 Task: Find connections with filter location Clermont-Ferrand with filter topic #innovationwith filter profile language German with filter current company Arvind Fashions Limited with filter school Badruka College Commerce Arts with filter industry Footwear Manufacturing with filter service category Homeowners Insurance with filter keywords title Speech Pathologist
Action: Mouse moved to (493, 64)
Screenshot: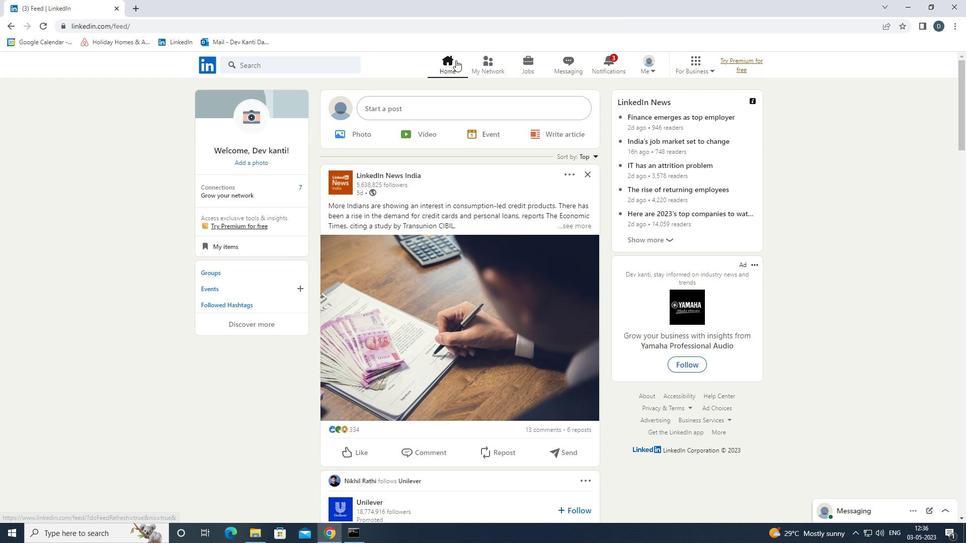 
Action: Mouse pressed left at (493, 64)
Screenshot: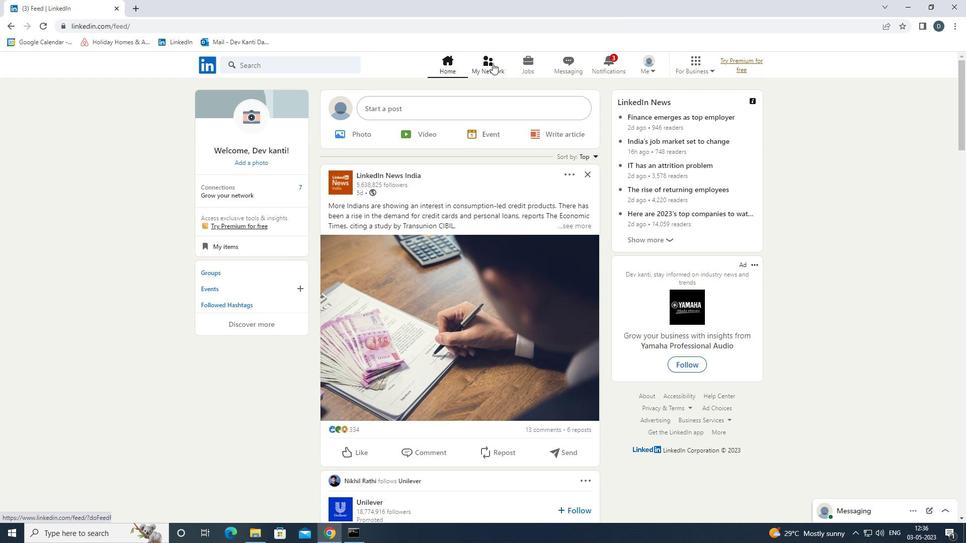 
Action: Mouse moved to (335, 120)
Screenshot: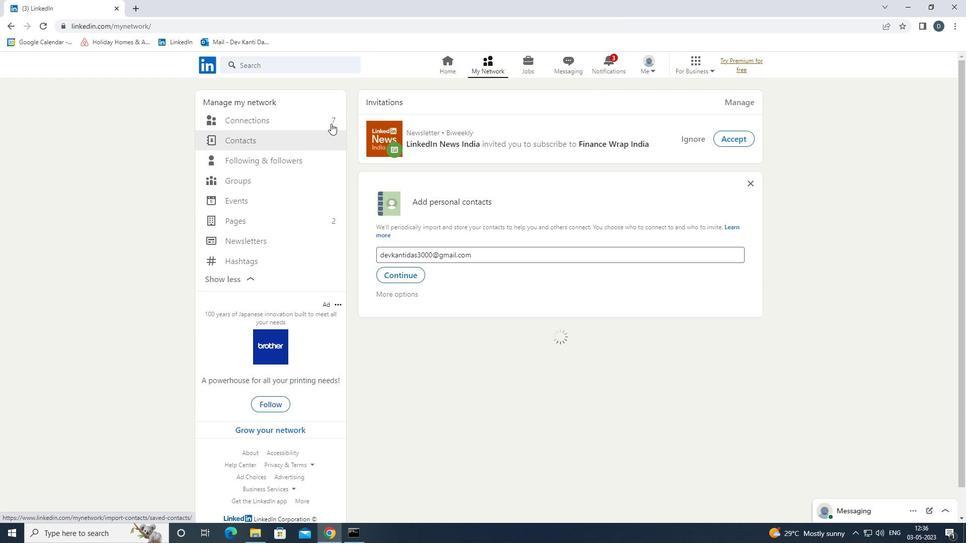 
Action: Mouse pressed left at (335, 120)
Screenshot: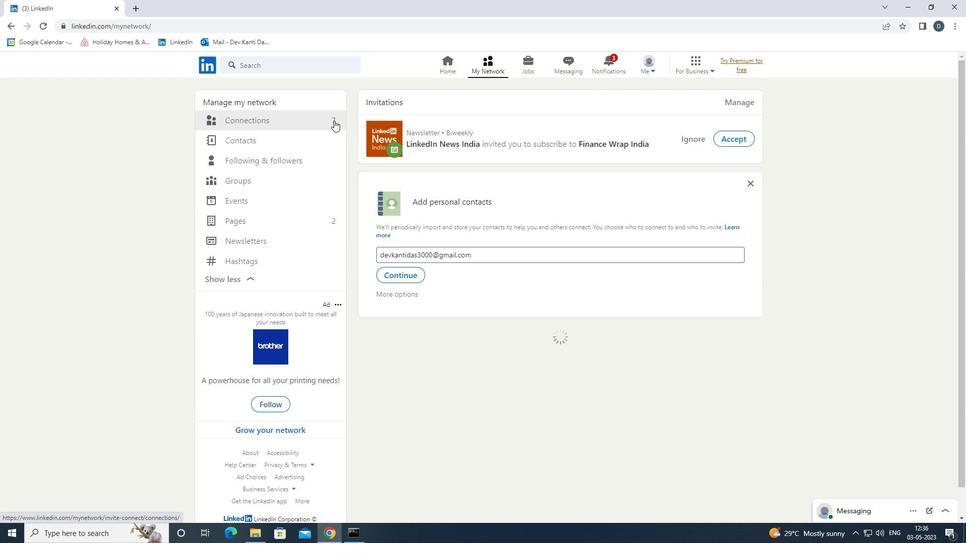 
Action: Mouse moved to (573, 128)
Screenshot: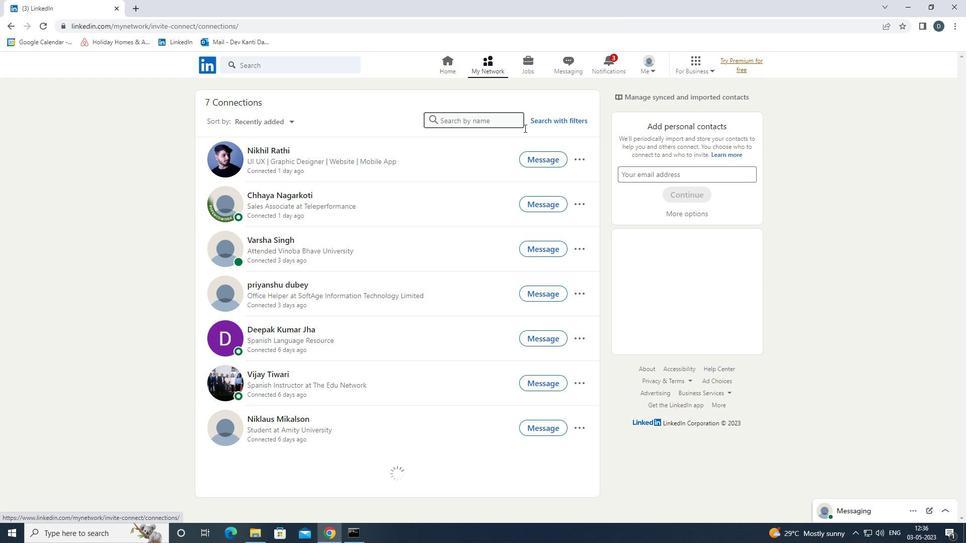 
Action: Mouse pressed left at (573, 128)
Screenshot: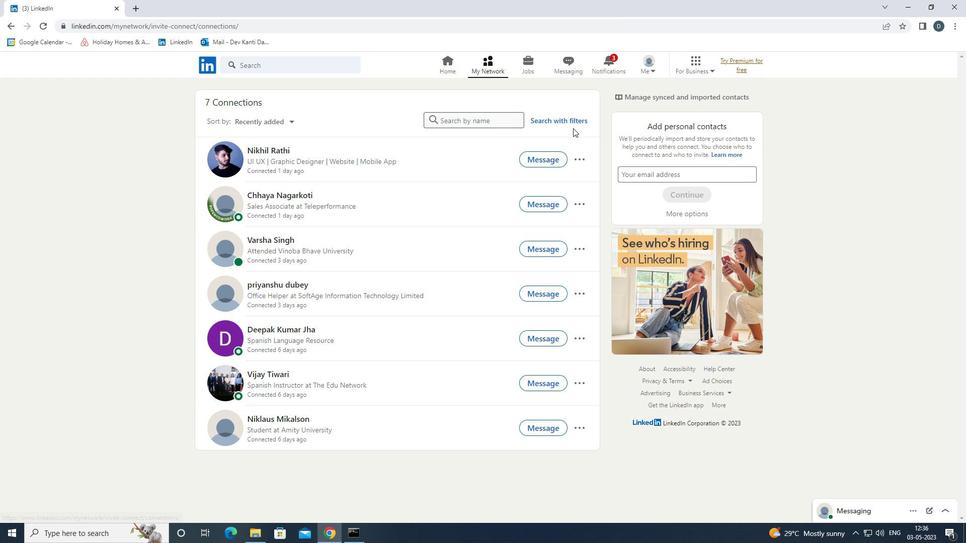 
Action: Mouse moved to (572, 120)
Screenshot: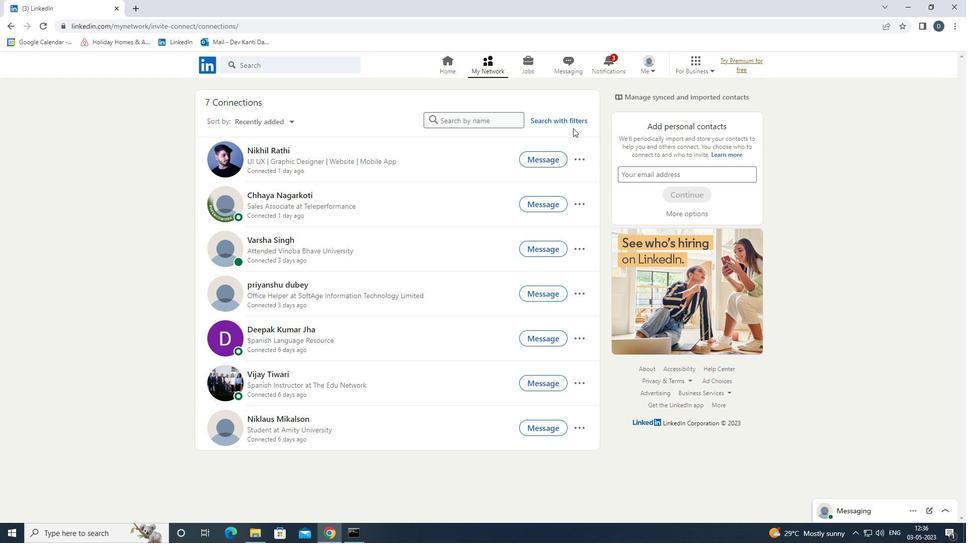 
Action: Mouse pressed left at (572, 120)
Screenshot: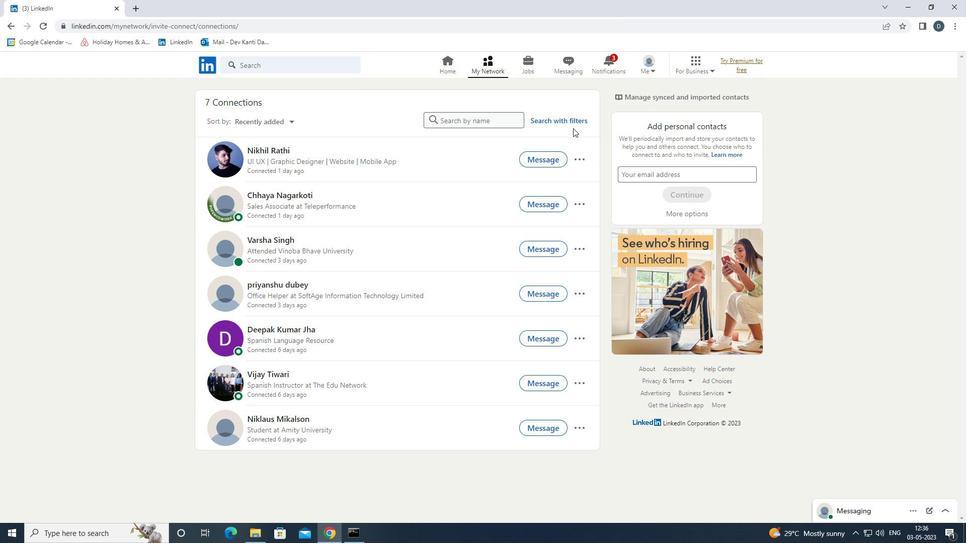 
Action: Mouse moved to (516, 94)
Screenshot: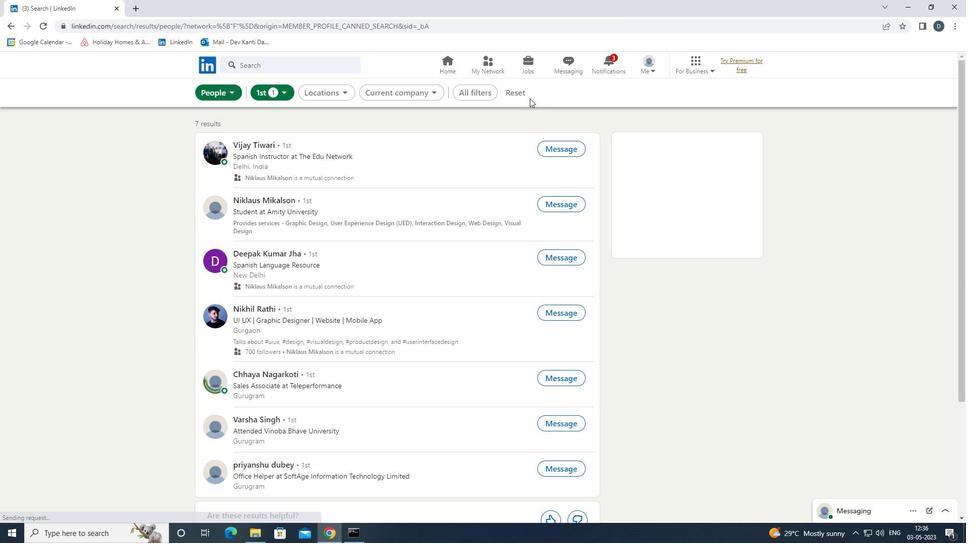 
Action: Mouse pressed left at (516, 94)
Screenshot: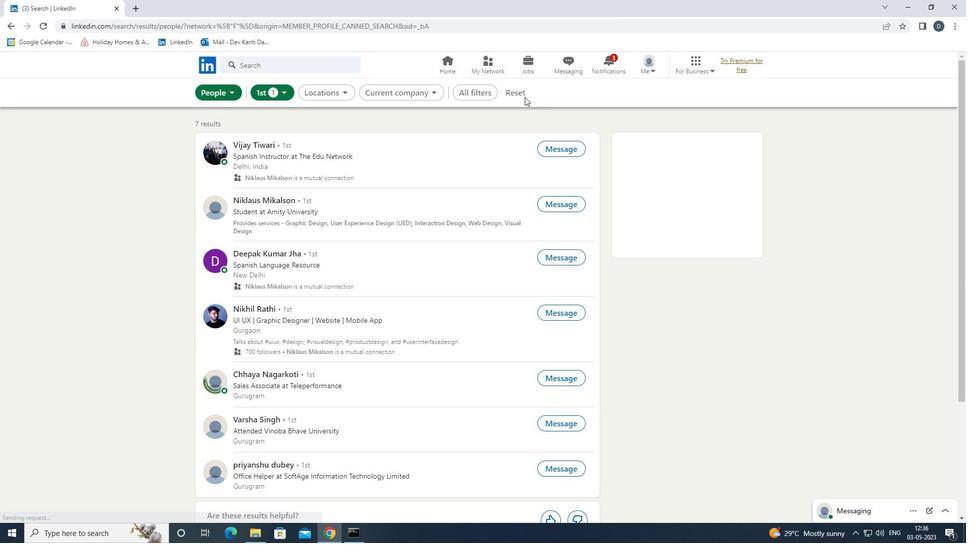 
Action: Mouse moved to (498, 91)
Screenshot: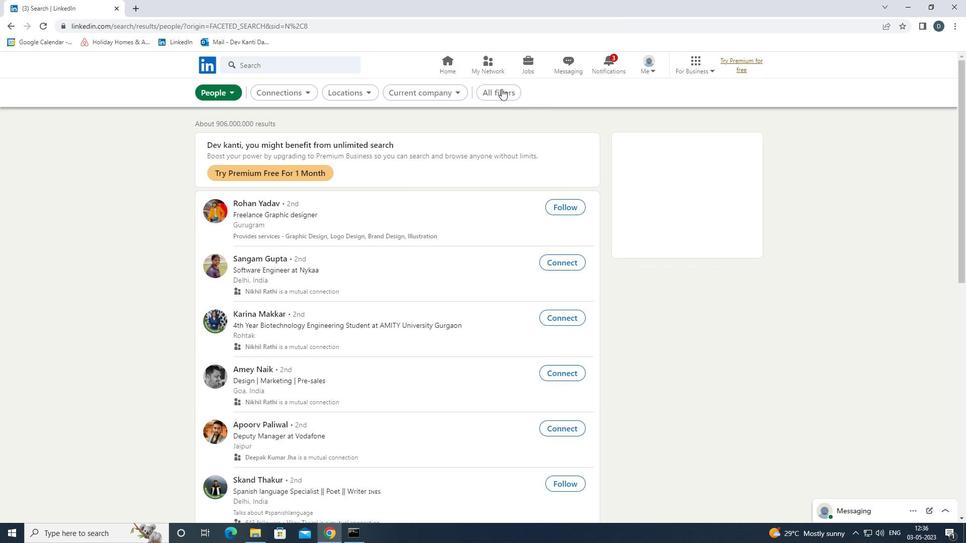 
Action: Mouse pressed left at (498, 91)
Screenshot: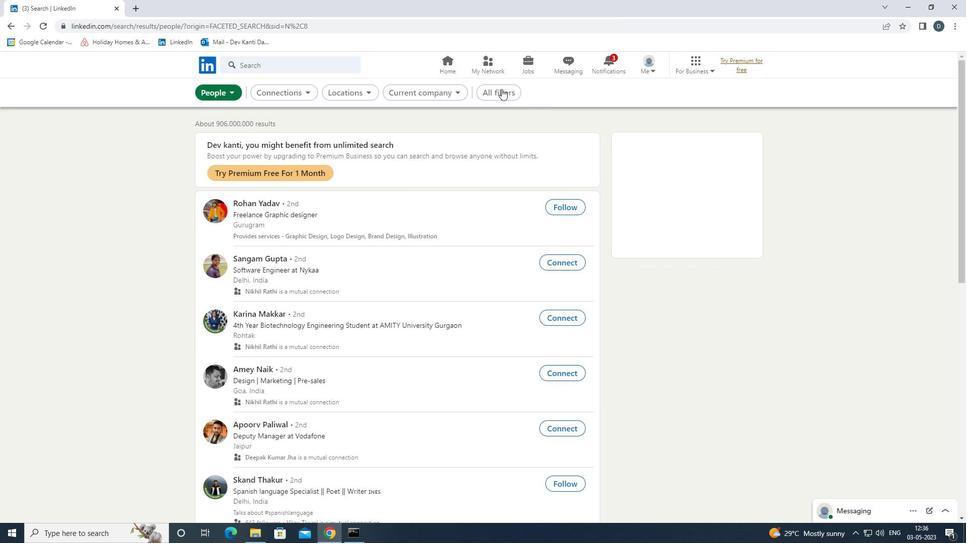 
Action: Mouse moved to (833, 272)
Screenshot: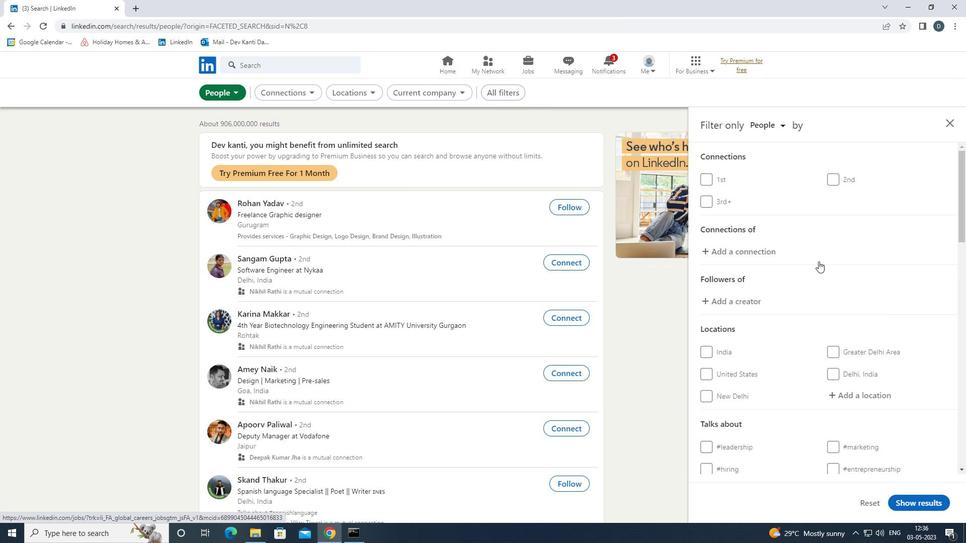 
Action: Mouse scrolled (833, 271) with delta (0, 0)
Screenshot: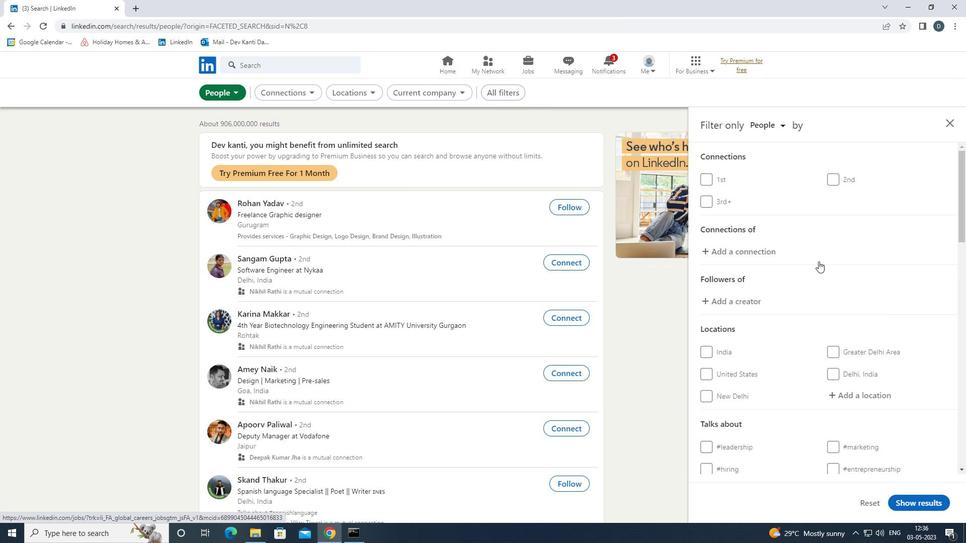 
Action: Mouse moved to (834, 273)
Screenshot: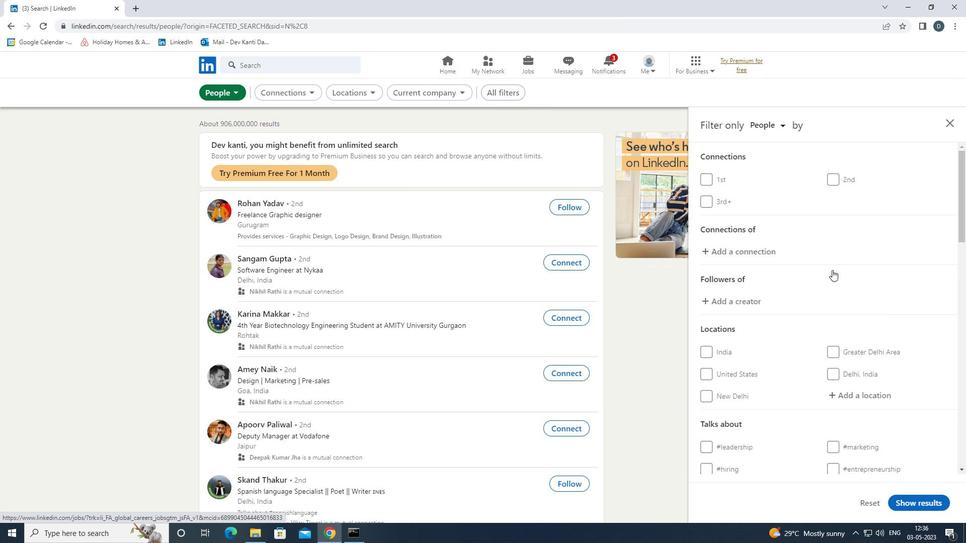 
Action: Mouse scrolled (834, 272) with delta (0, 0)
Screenshot: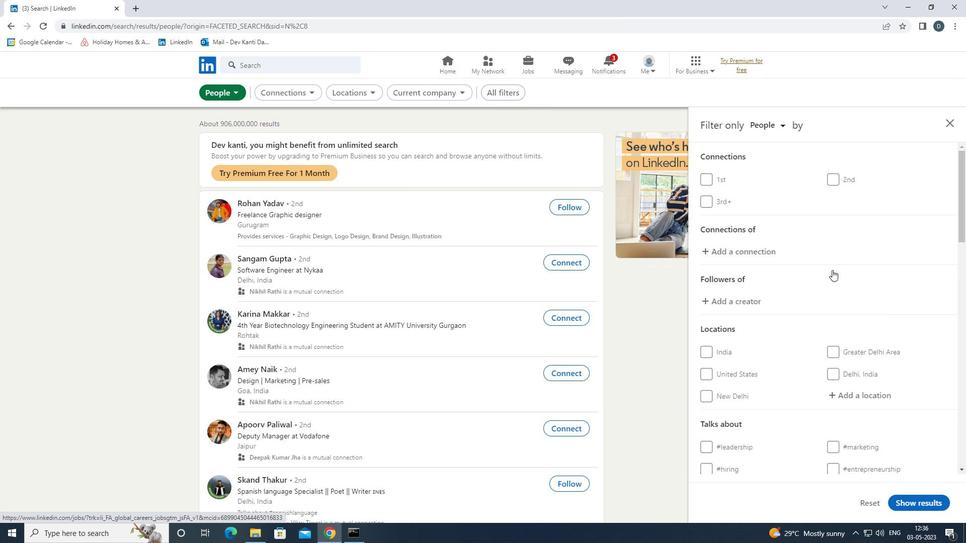
Action: Mouse moved to (862, 295)
Screenshot: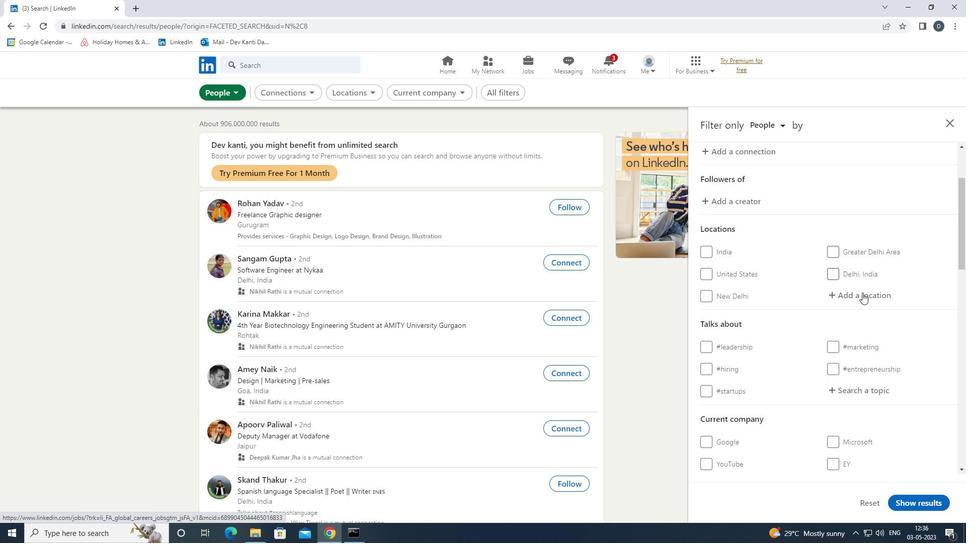 
Action: Mouse pressed left at (862, 295)
Screenshot: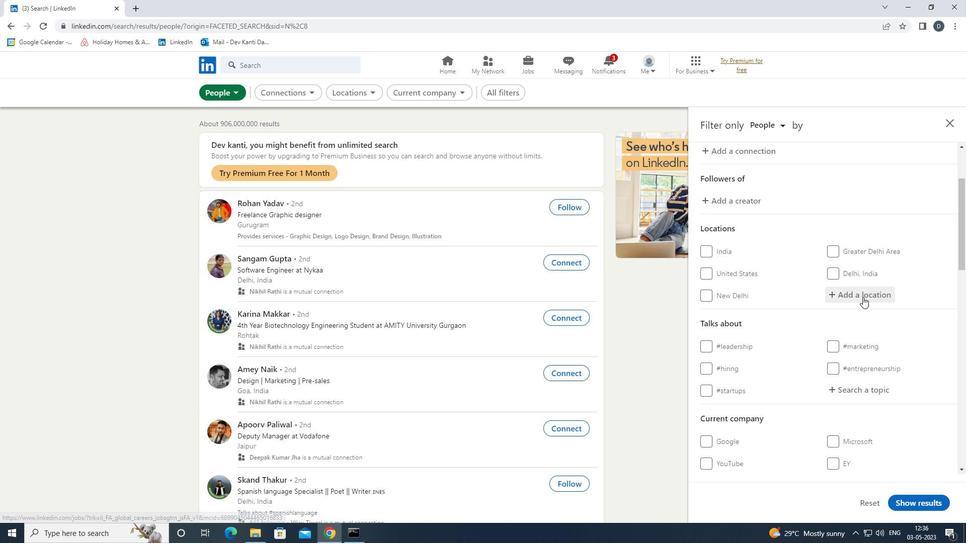 
Action: Key pressed <Key.shift><Key.shift><Key.shift><Key.shift><Key.shift><Key.shift><Key.shift><Key.shift><Key.shift><Key.shift><Key.shift>CLERMONT<Key.space><Key.shift><Key.shift><Key.shift><Key.shift><Key.shift><Key.shift><Key.shift><Key.shift><Key.down><Key.down><Key.enter>
Screenshot: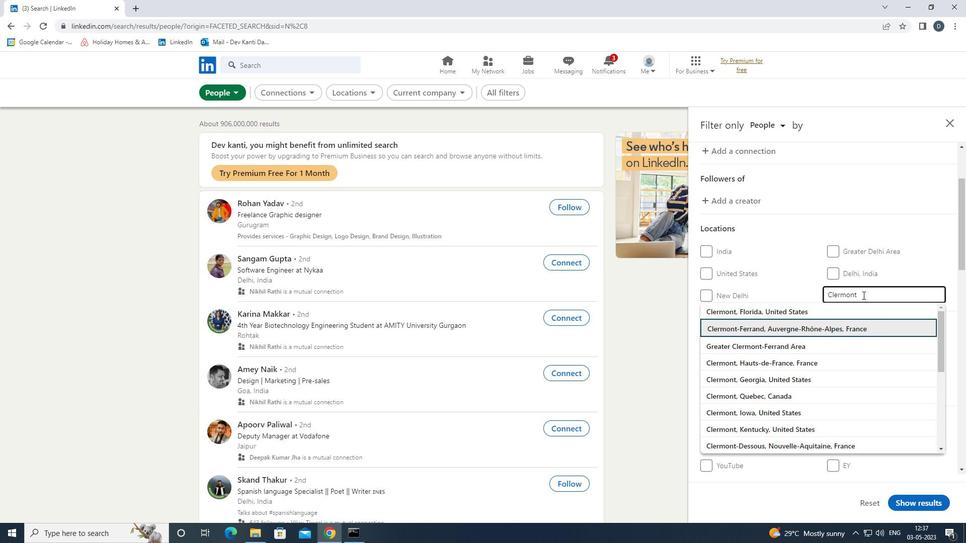 
Action: Mouse moved to (868, 301)
Screenshot: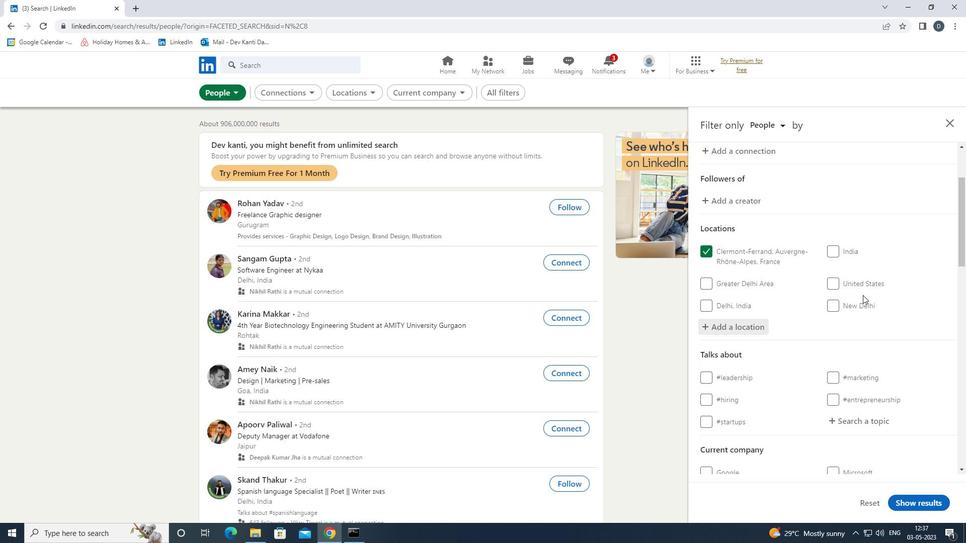
Action: Mouse scrolled (868, 300) with delta (0, 0)
Screenshot: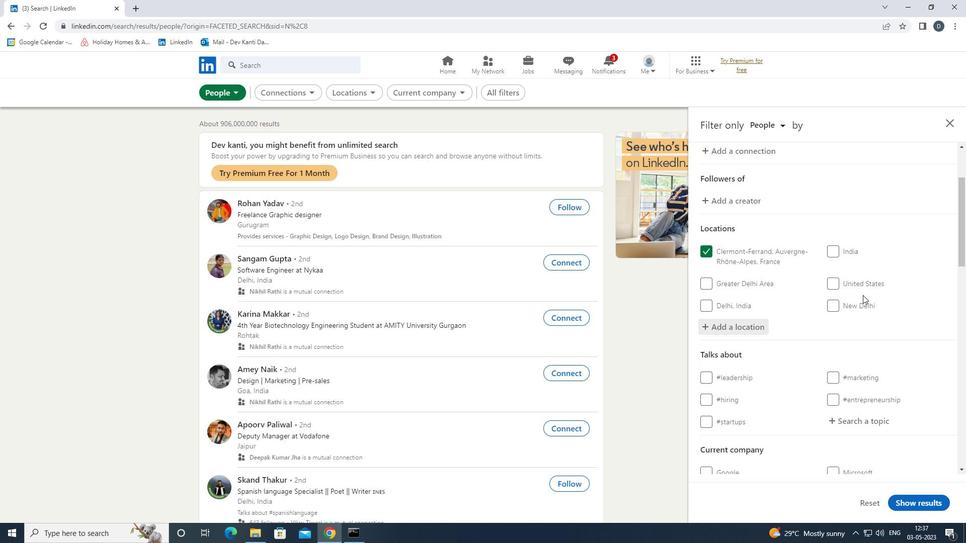 
Action: Mouse moved to (869, 302)
Screenshot: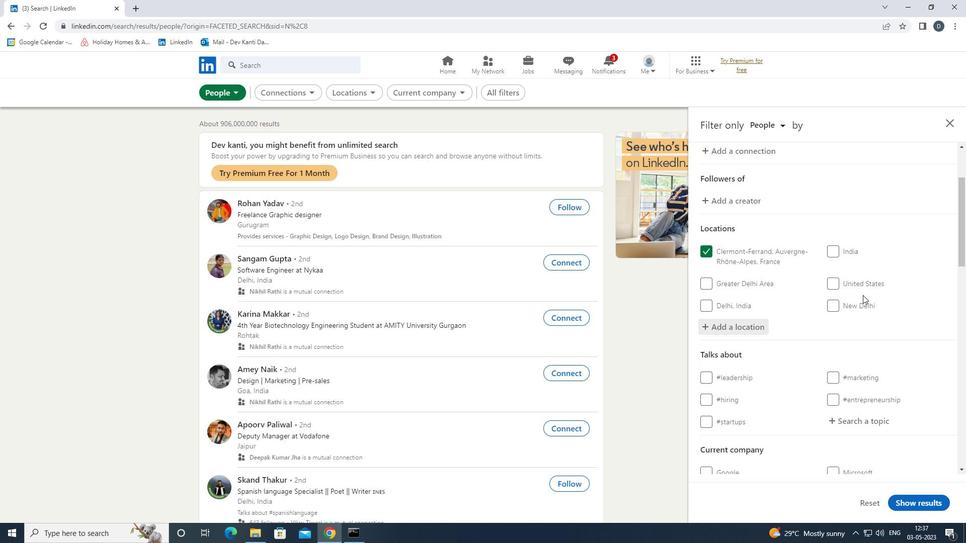 
Action: Mouse scrolled (869, 301) with delta (0, 0)
Screenshot: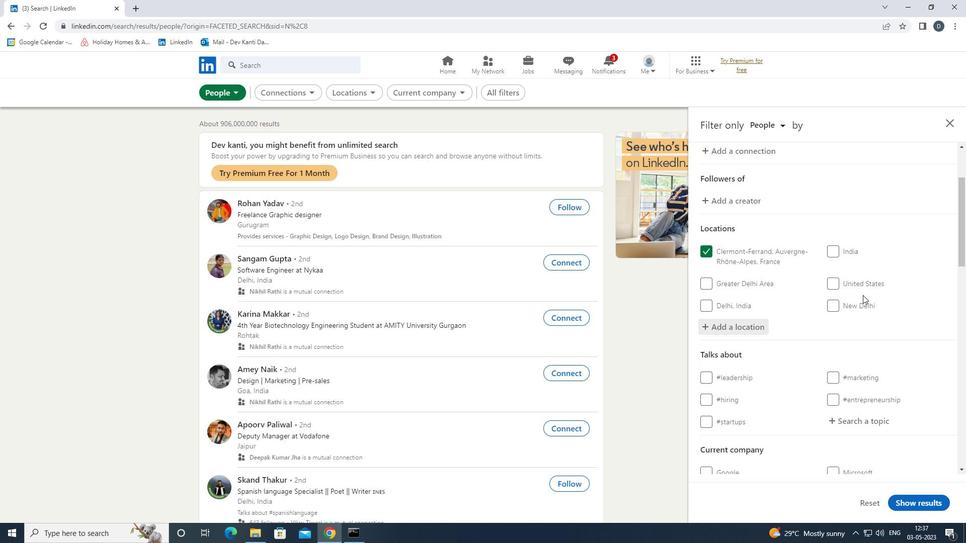 
Action: Mouse moved to (863, 319)
Screenshot: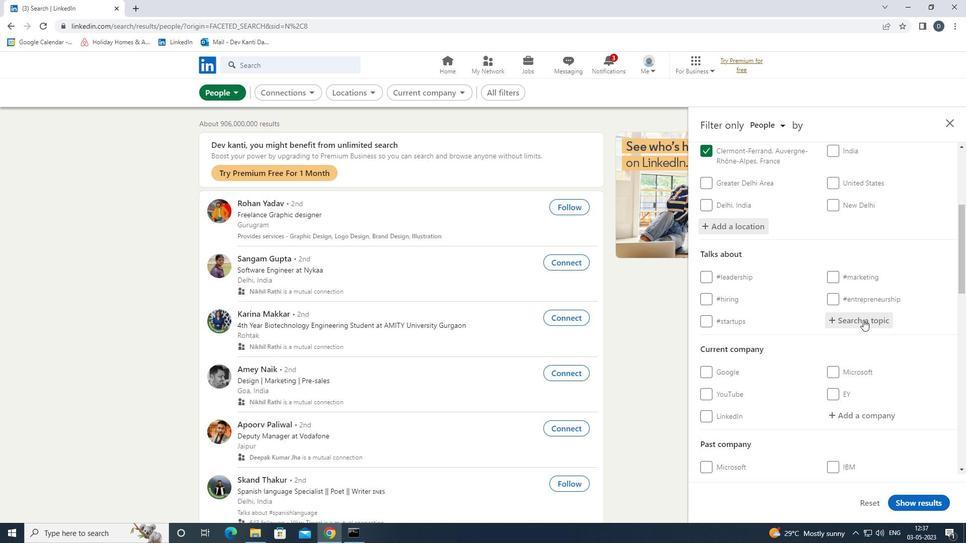 
Action: Mouse pressed left at (863, 319)
Screenshot: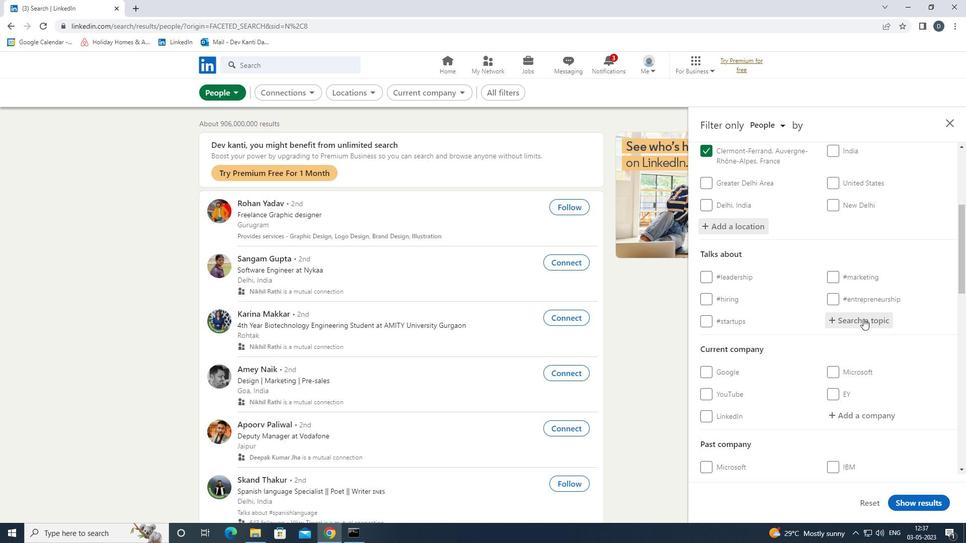 
Action: Key pressed INNOVATION<Key.down><Key.enter>
Screenshot: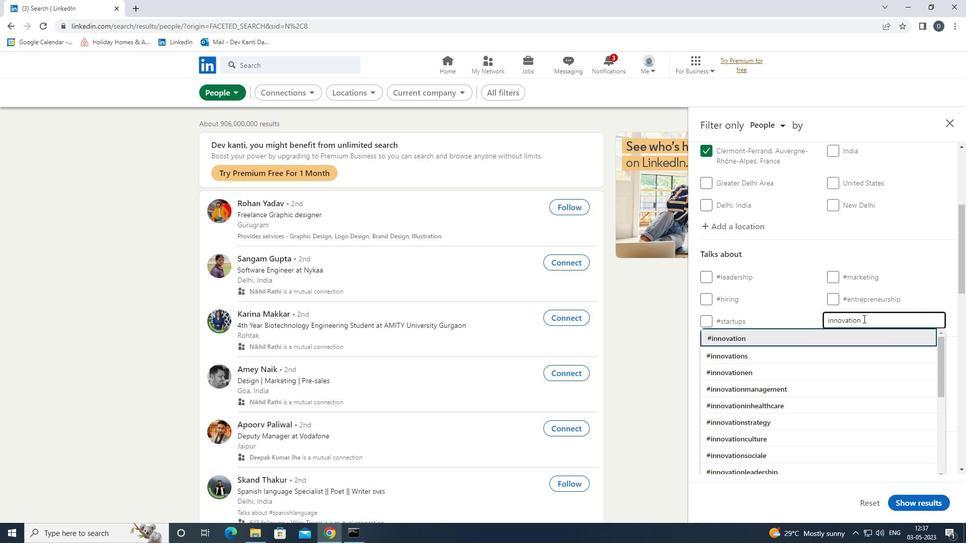 
Action: Mouse moved to (863, 318)
Screenshot: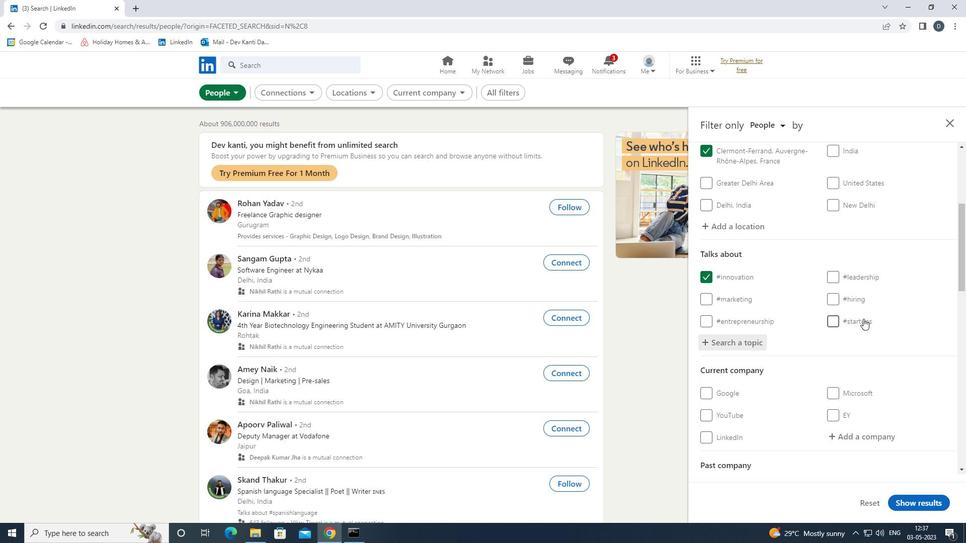 
Action: Mouse scrolled (863, 318) with delta (0, 0)
Screenshot: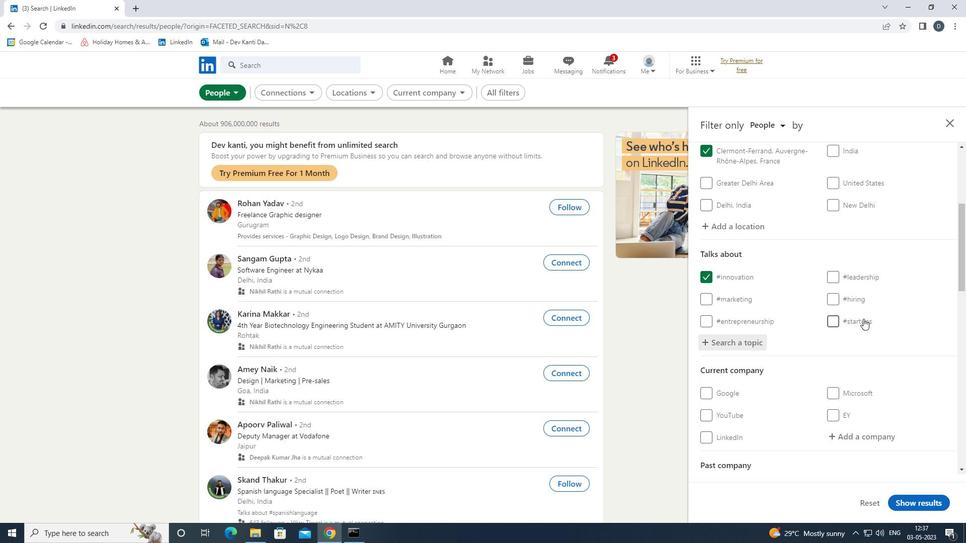 
Action: Mouse moved to (864, 321)
Screenshot: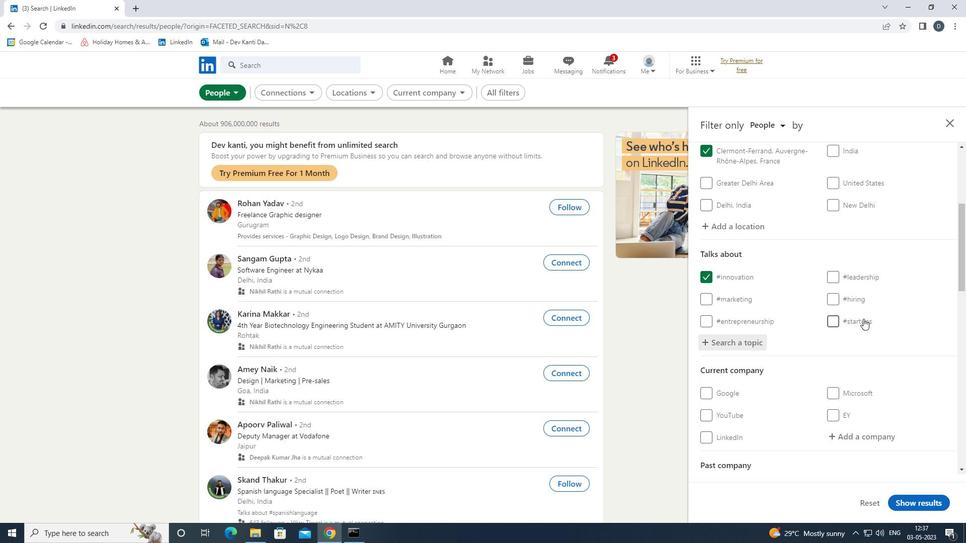 
Action: Mouse scrolled (864, 321) with delta (0, 0)
Screenshot: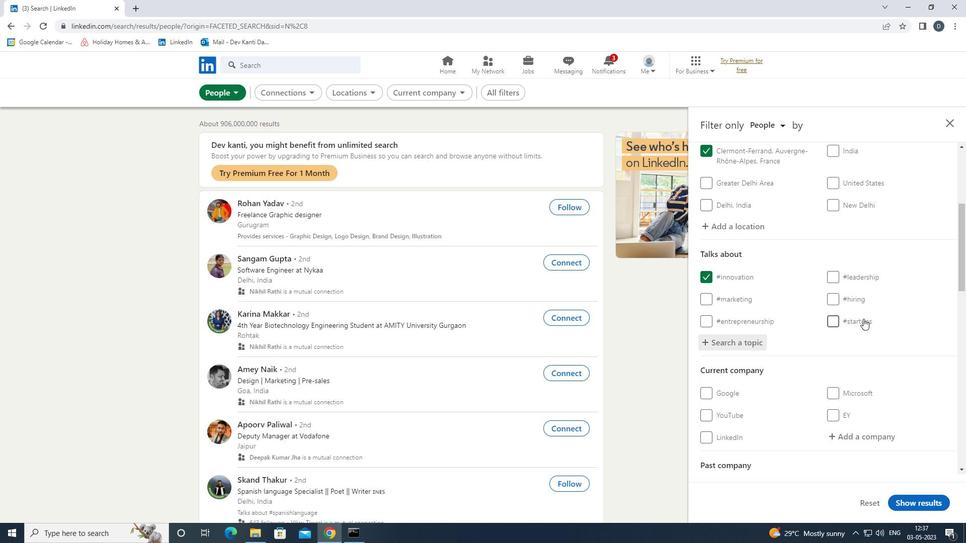 
Action: Mouse moved to (866, 324)
Screenshot: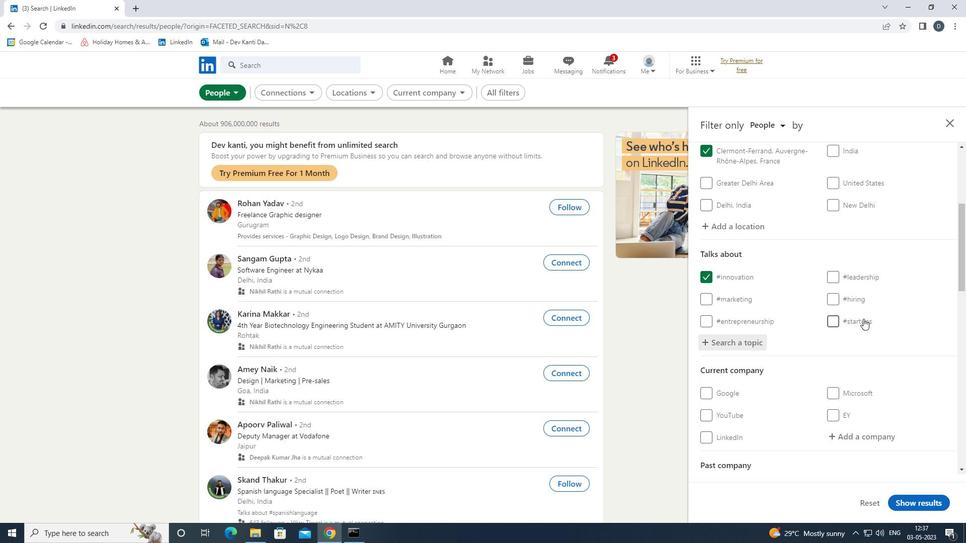 
Action: Mouse scrolled (866, 324) with delta (0, 0)
Screenshot: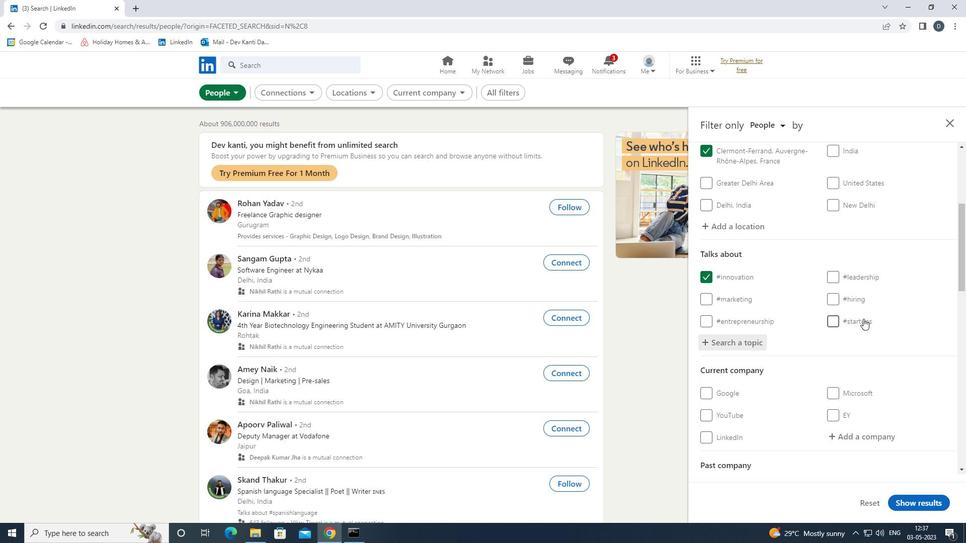
Action: Mouse moved to (868, 304)
Screenshot: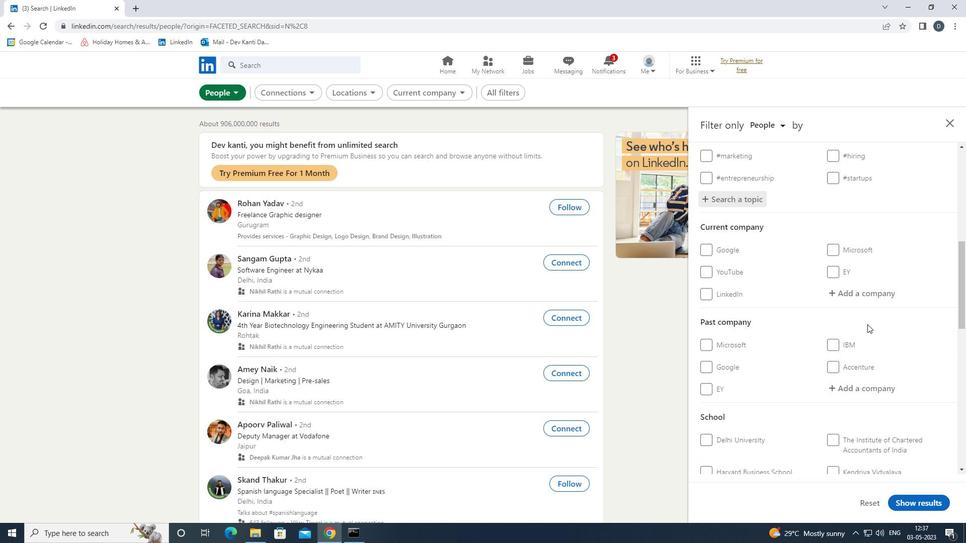 
Action: Mouse scrolled (868, 304) with delta (0, 0)
Screenshot: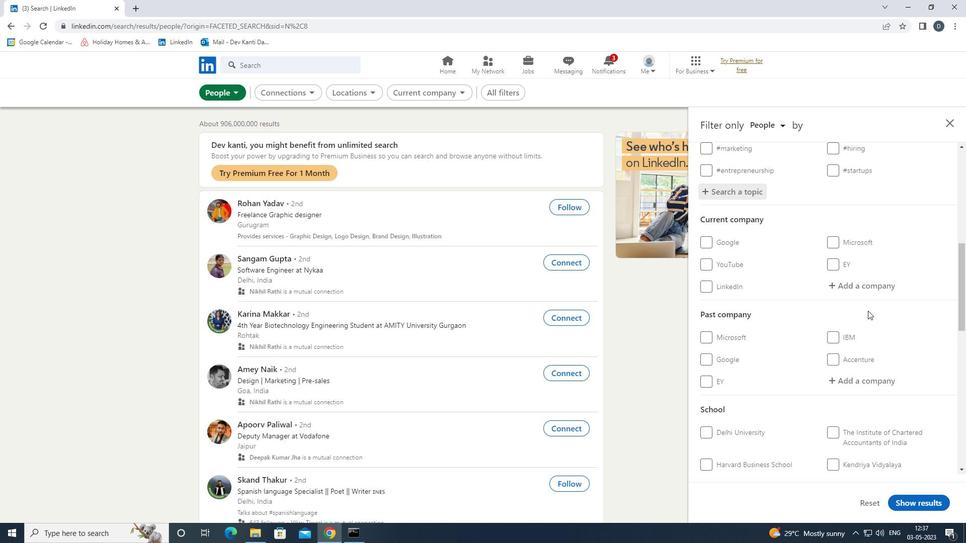 
Action: Mouse scrolled (868, 304) with delta (0, 0)
Screenshot: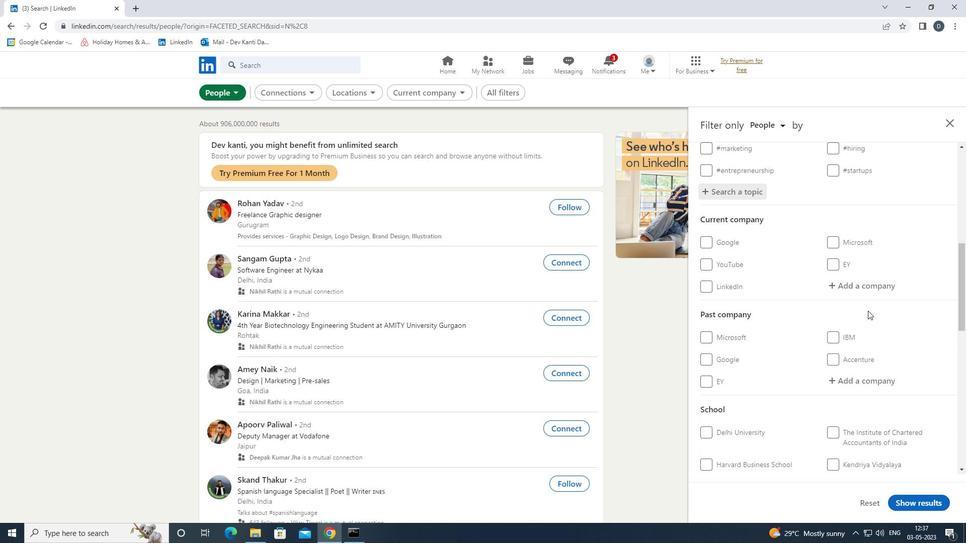 
Action: Mouse moved to (872, 301)
Screenshot: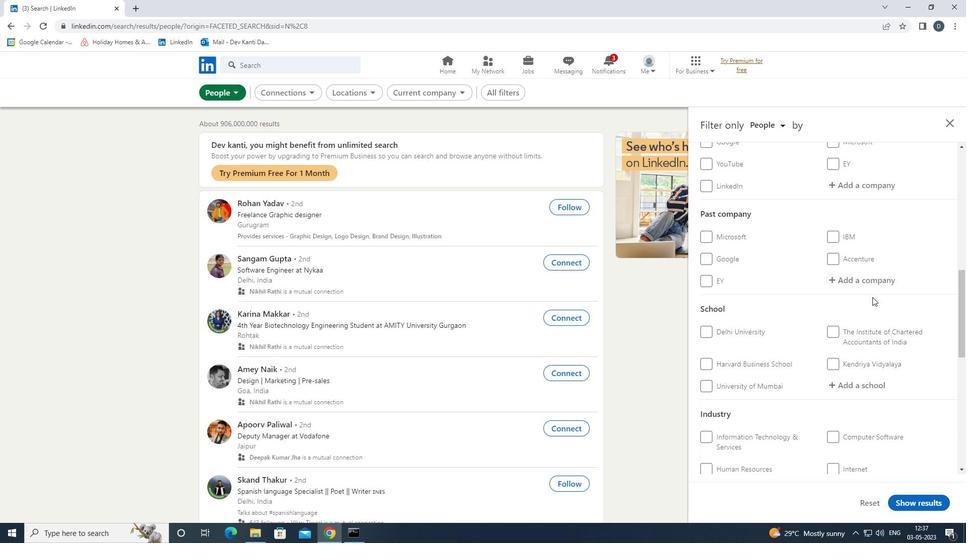 
Action: Mouse scrolled (872, 300) with delta (0, 0)
Screenshot: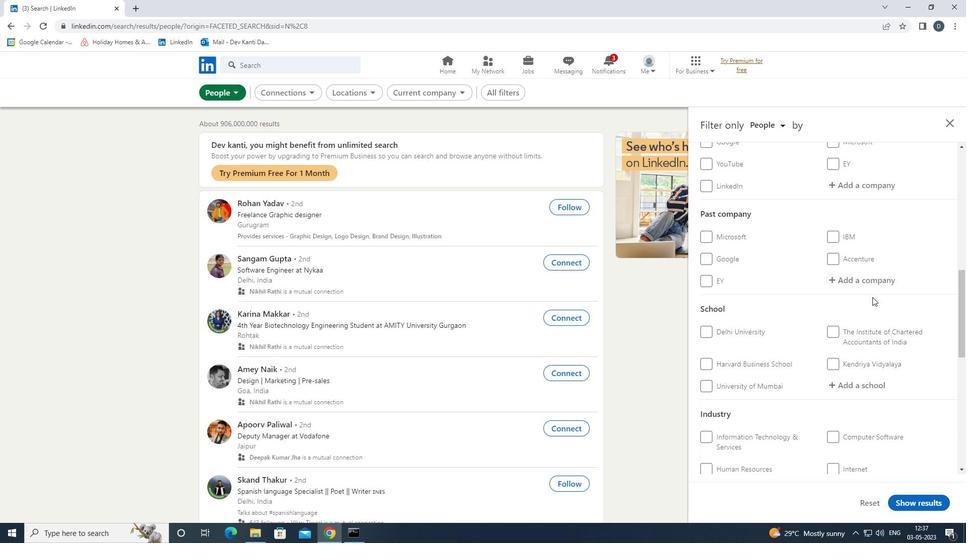 
Action: Mouse scrolled (872, 300) with delta (0, 0)
Screenshot: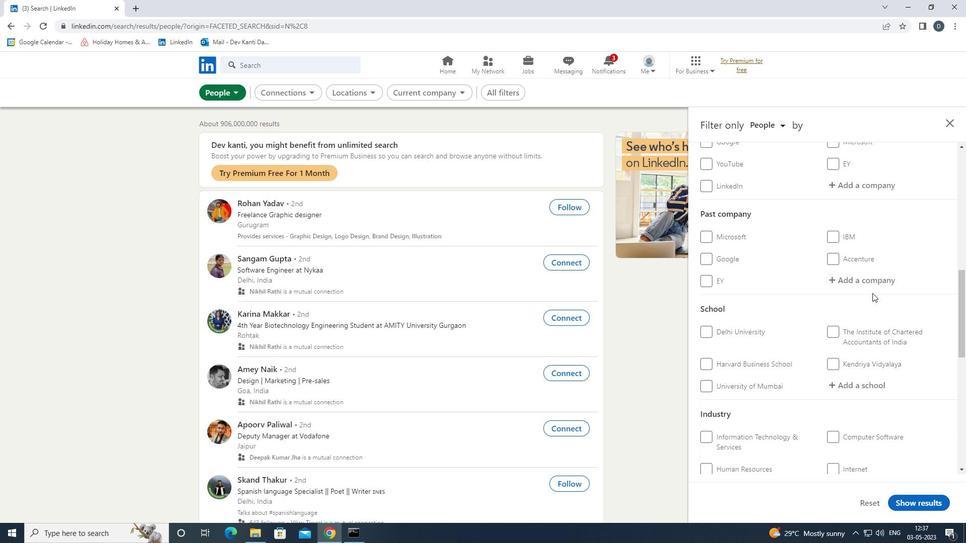 
Action: Mouse scrolled (872, 300) with delta (0, 0)
Screenshot: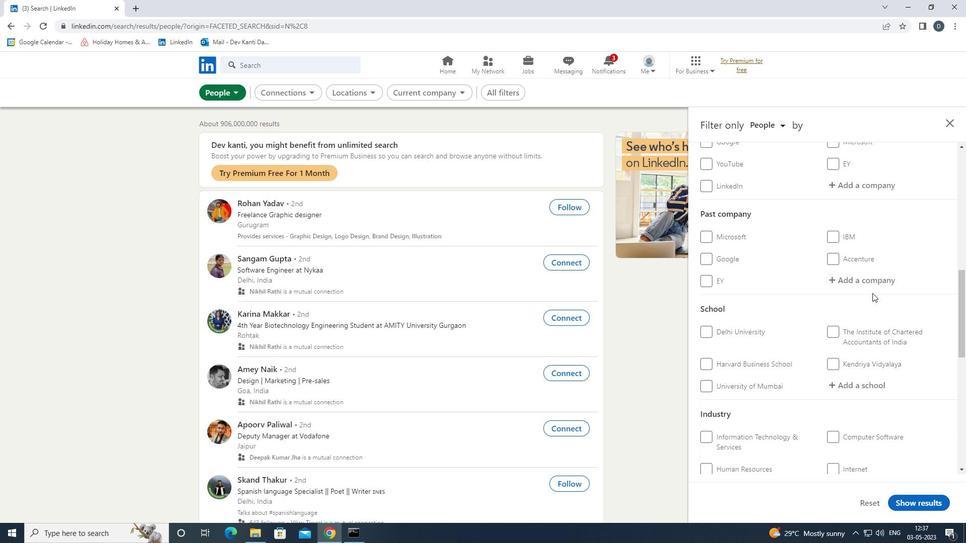 
Action: Mouse moved to (725, 430)
Screenshot: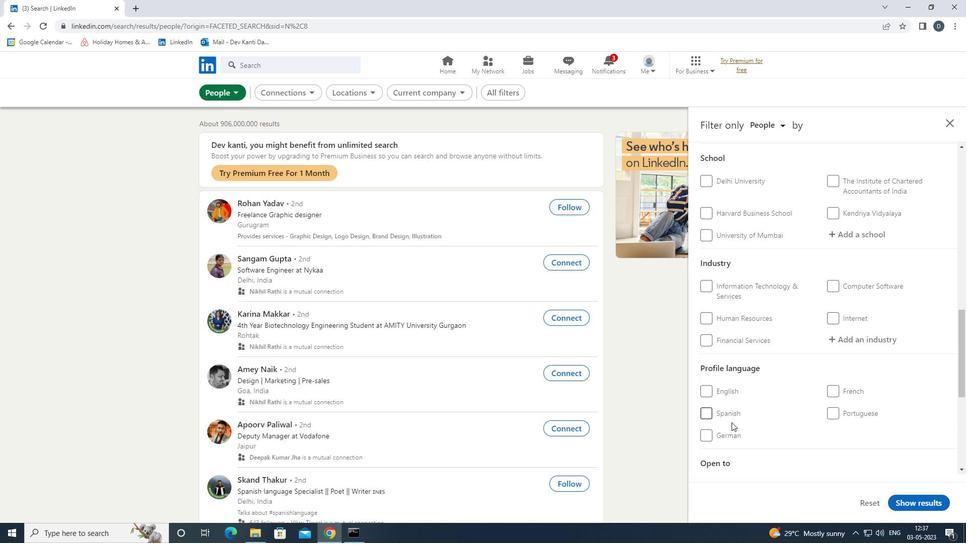 
Action: Mouse pressed left at (725, 430)
Screenshot: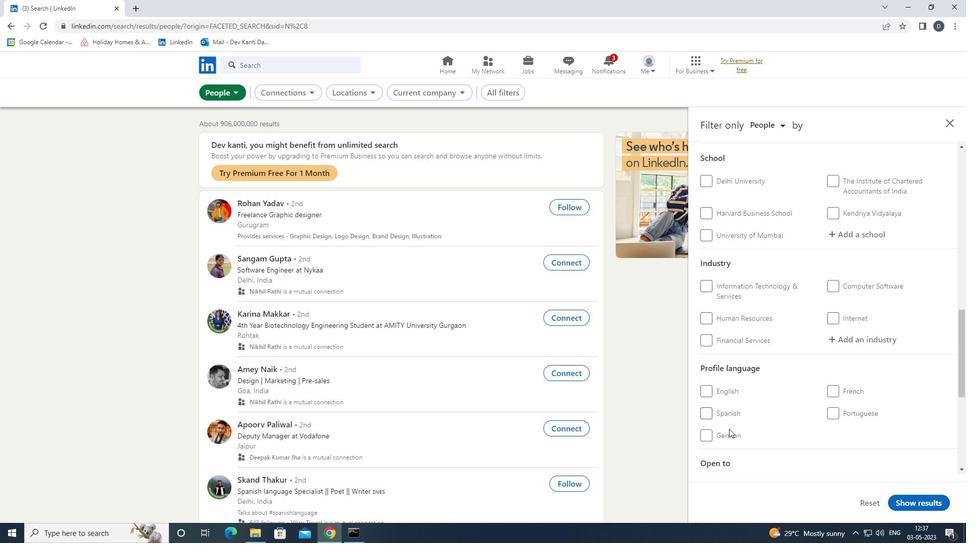 
Action: Mouse moved to (800, 409)
Screenshot: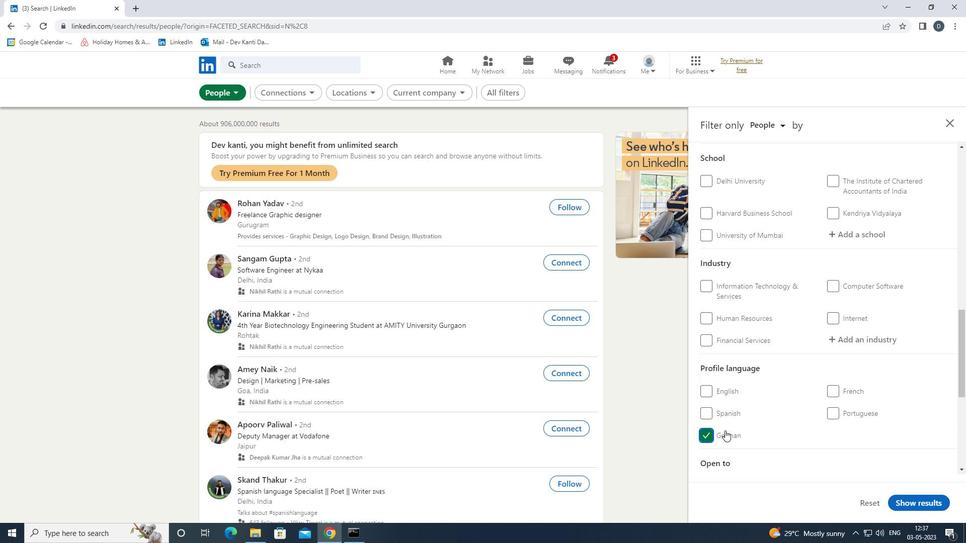 
Action: Mouse scrolled (800, 410) with delta (0, 0)
Screenshot: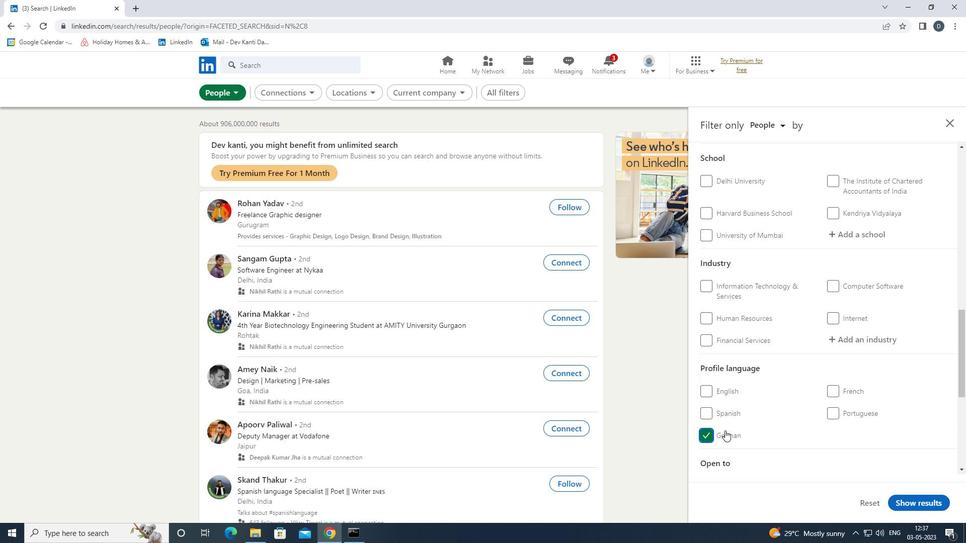 
Action: Mouse scrolled (800, 410) with delta (0, 0)
Screenshot: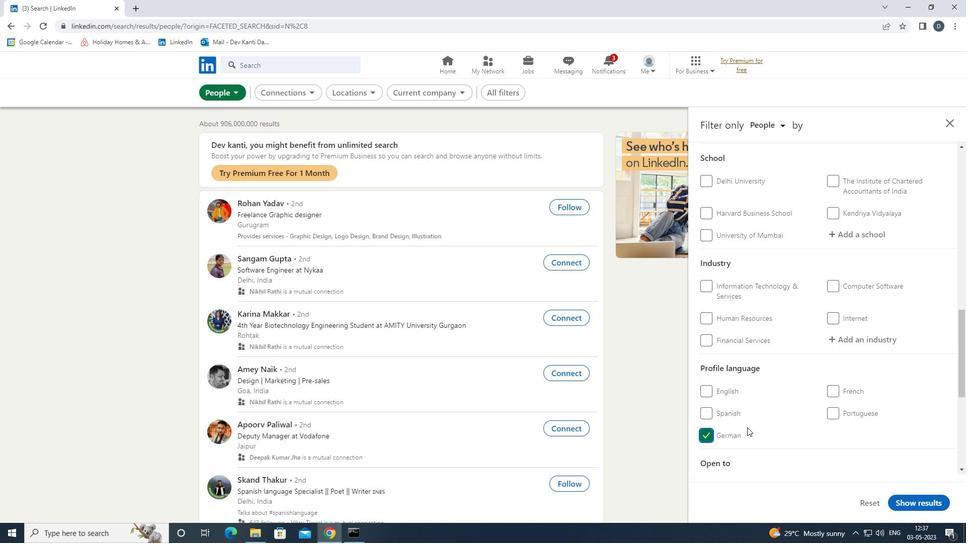 
Action: Mouse scrolled (800, 410) with delta (0, 0)
Screenshot: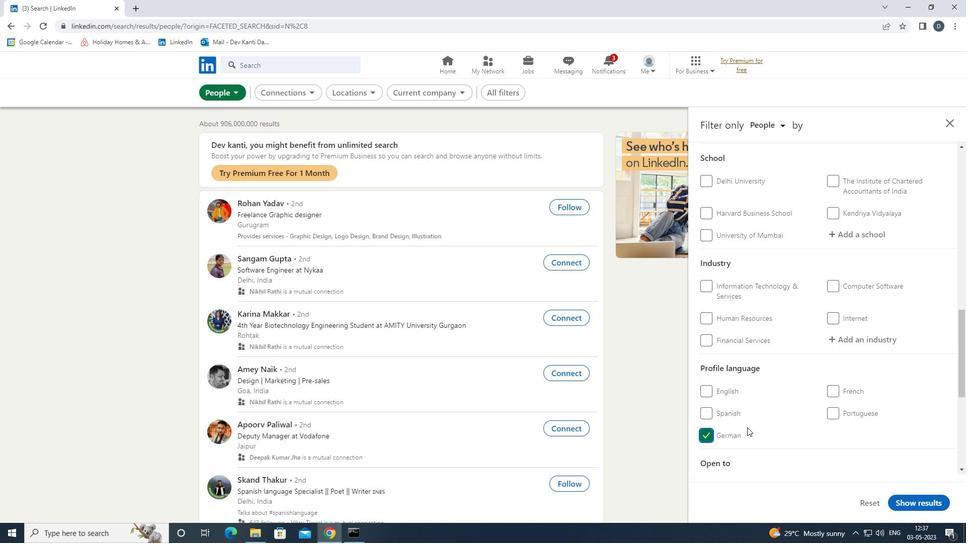 
Action: Mouse scrolled (800, 410) with delta (0, 0)
Screenshot: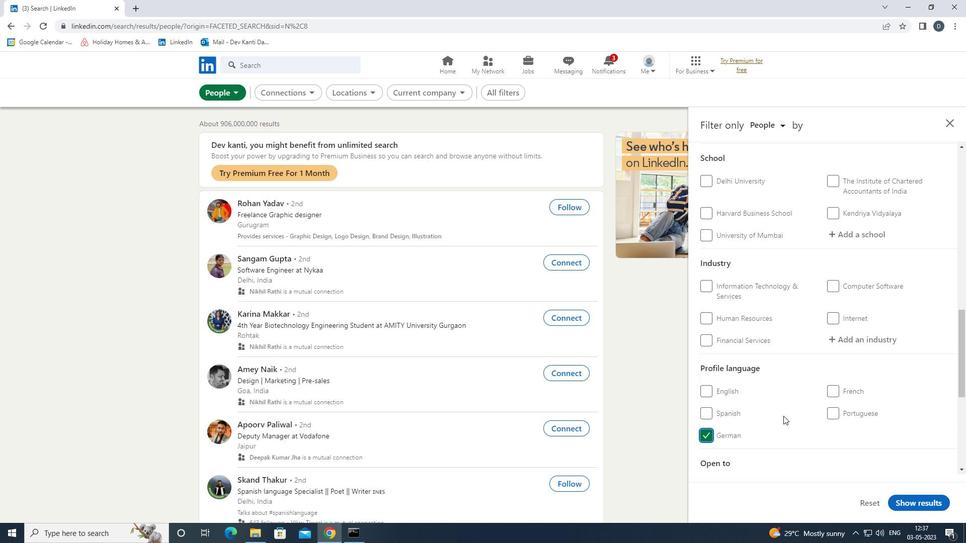 
Action: Mouse moved to (800, 409)
Screenshot: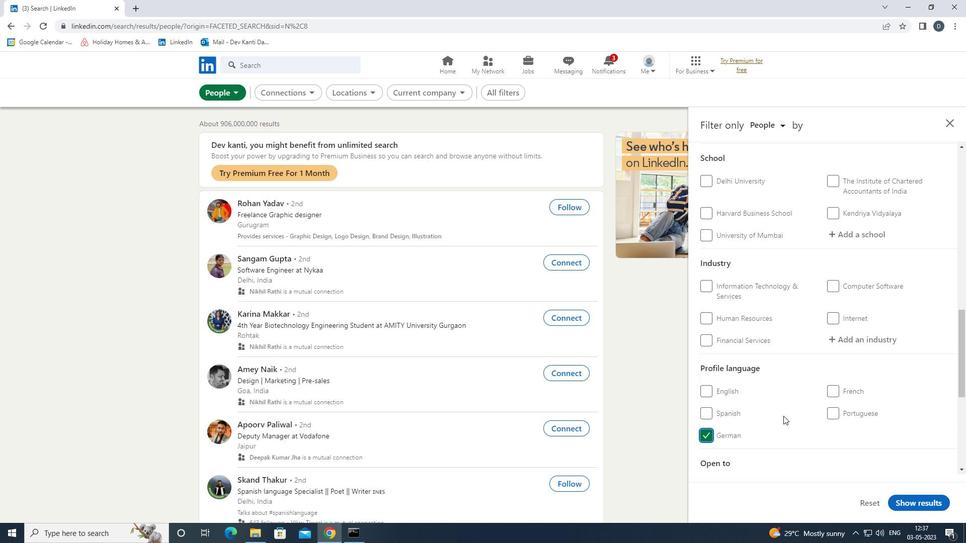 
Action: Mouse scrolled (800, 409) with delta (0, 0)
Screenshot: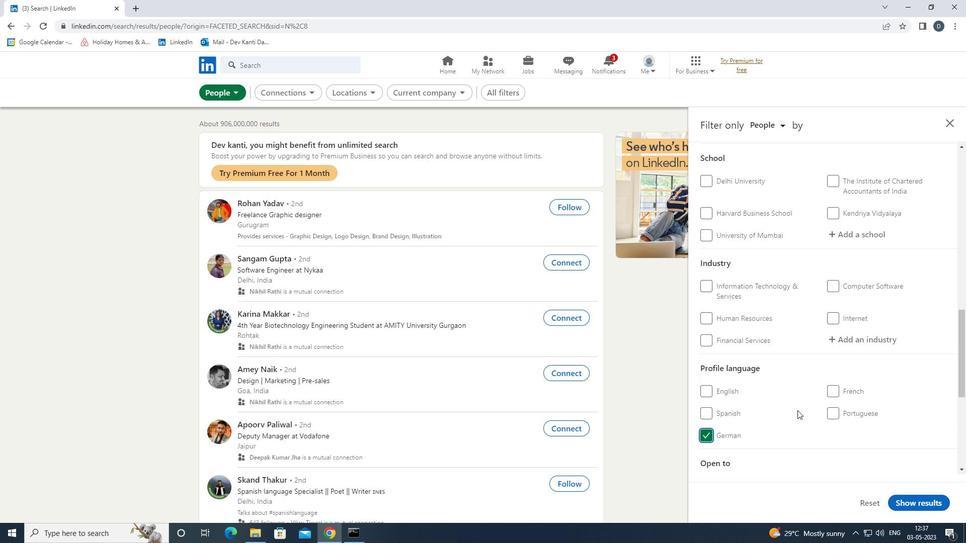 
Action: Mouse moved to (801, 404)
Screenshot: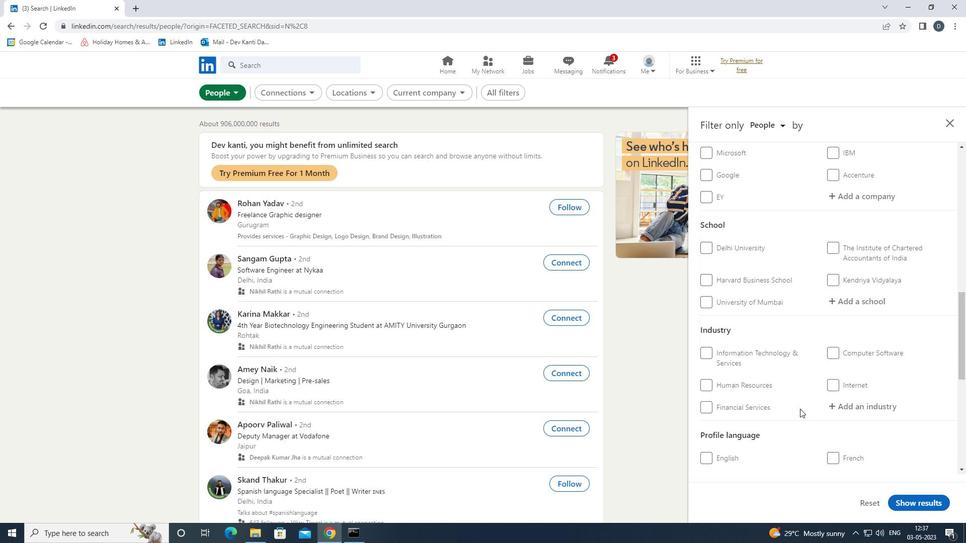 
Action: Mouse scrolled (801, 404) with delta (0, 0)
Screenshot: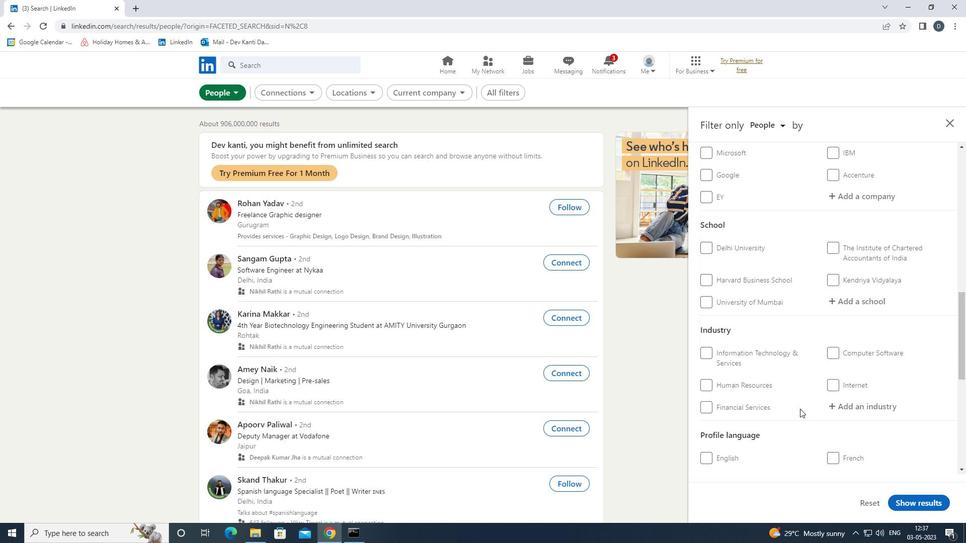
Action: Mouse moved to (873, 334)
Screenshot: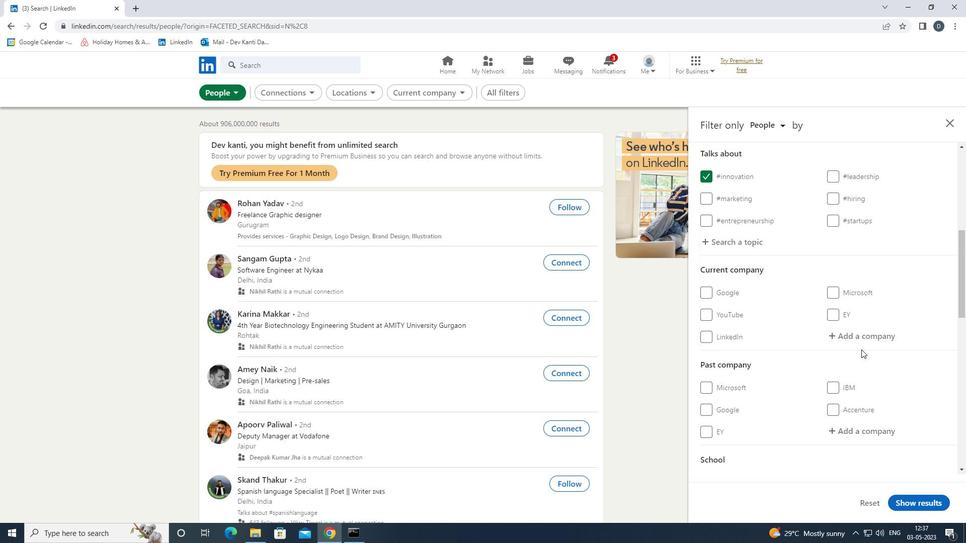 
Action: Mouse pressed left at (873, 334)
Screenshot: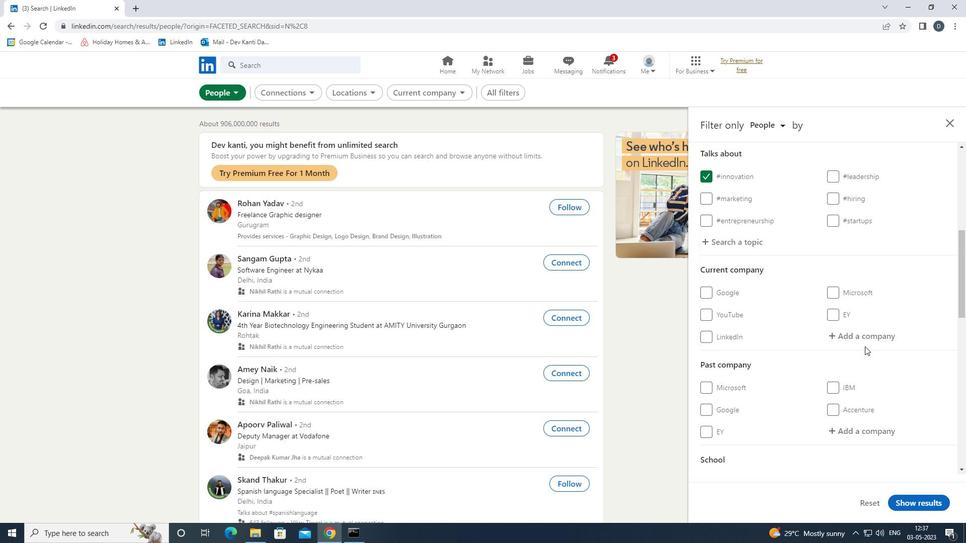 
Action: Mouse moved to (873, 334)
Screenshot: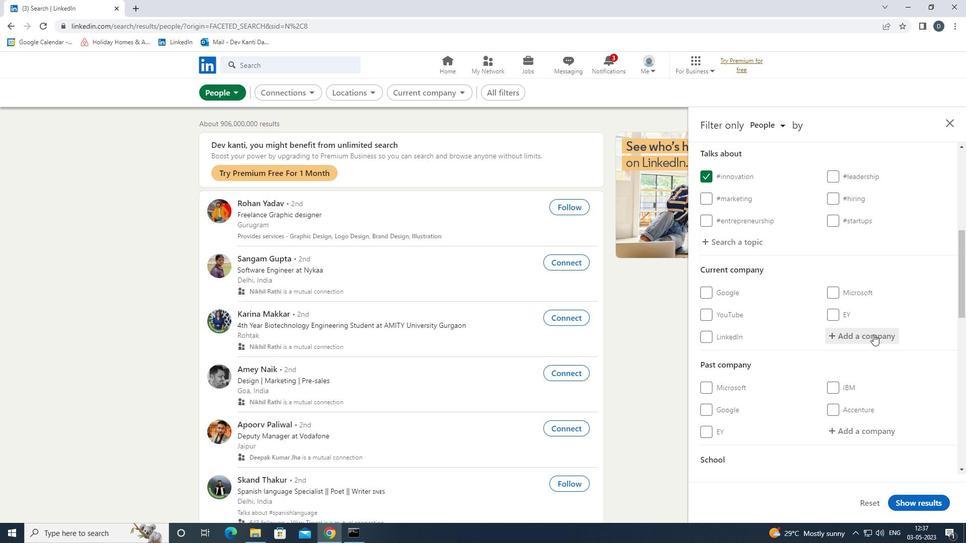 
Action: Key pressed <Key.shift>
Screenshot: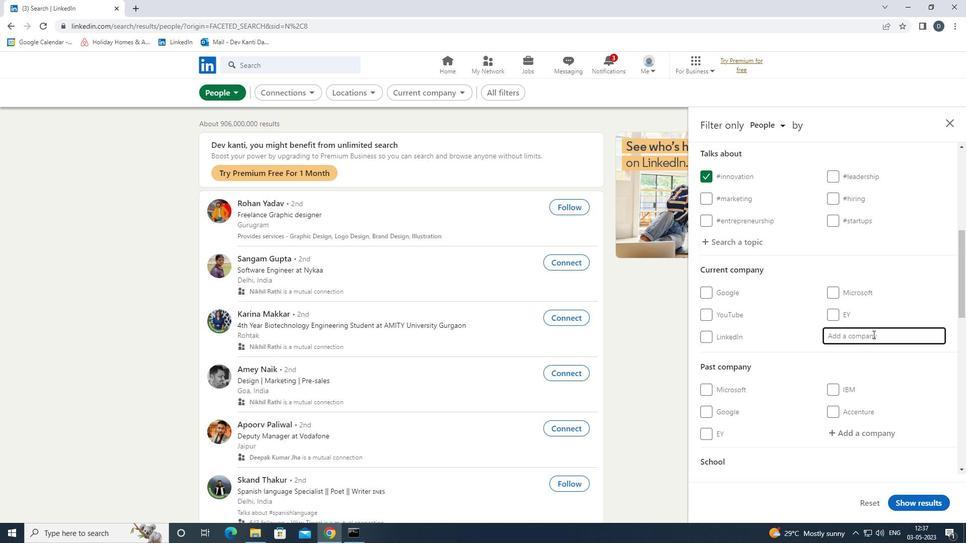 
Action: Mouse moved to (872, 334)
Screenshot: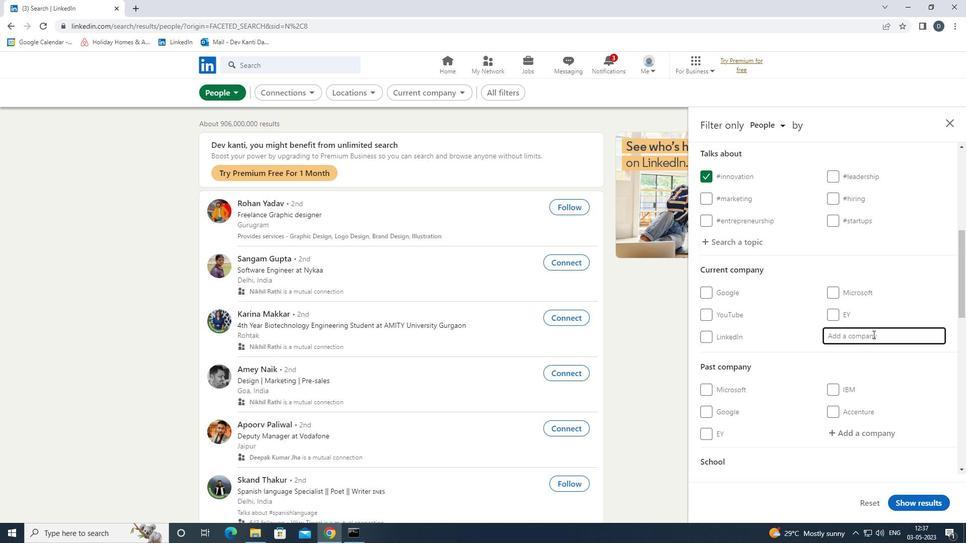 
Action: Key pressed ARVIND<Key.space><Key.shift>FASH<Key.down><Key.enter>
Screenshot: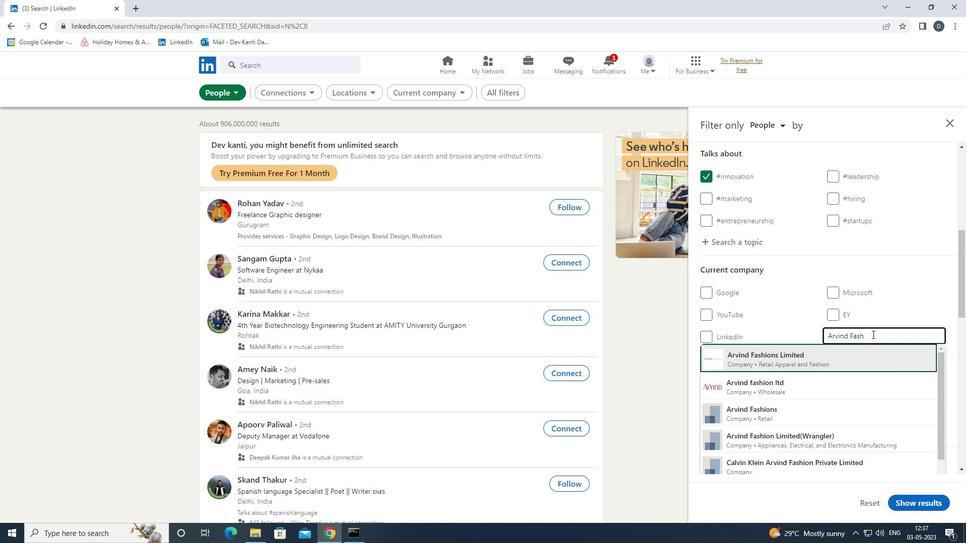 
Action: Mouse moved to (932, 319)
Screenshot: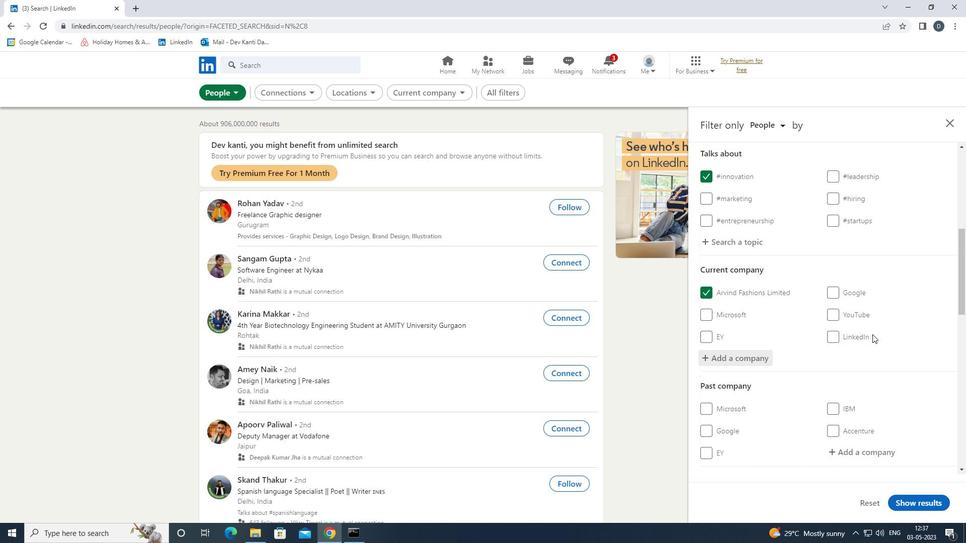 
Action: Mouse scrolled (932, 319) with delta (0, 0)
Screenshot: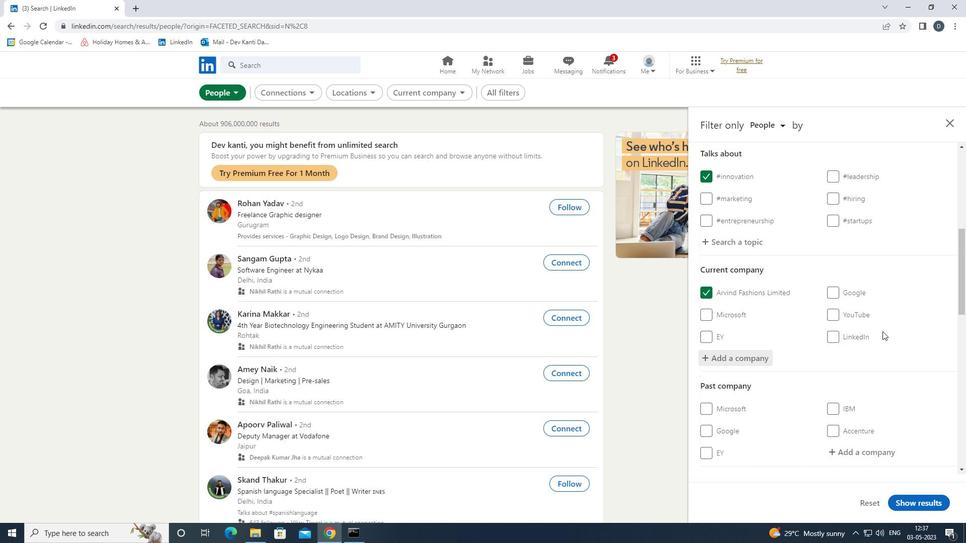 
Action: Mouse moved to (930, 319)
Screenshot: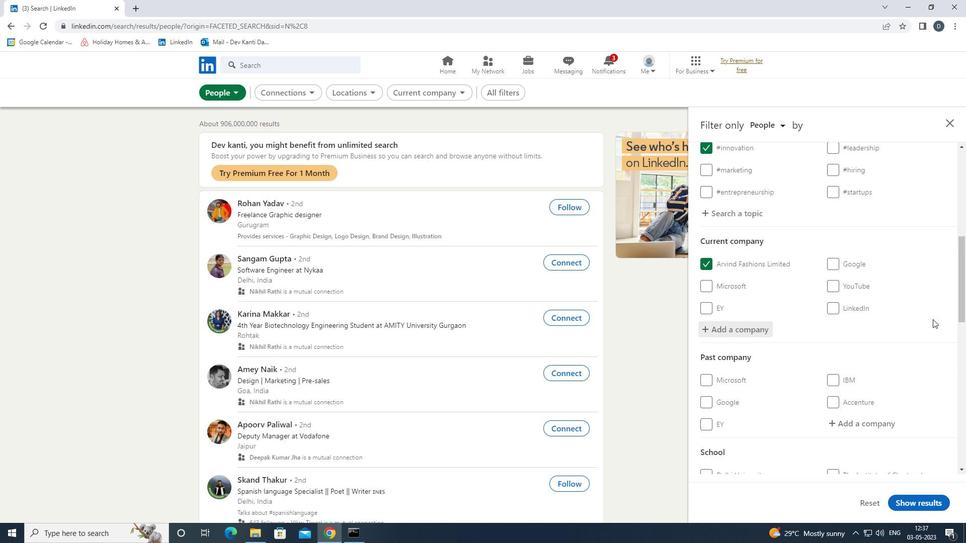 
Action: Mouse scrolled (930, 319) with delta (0, 0)
Screenshot: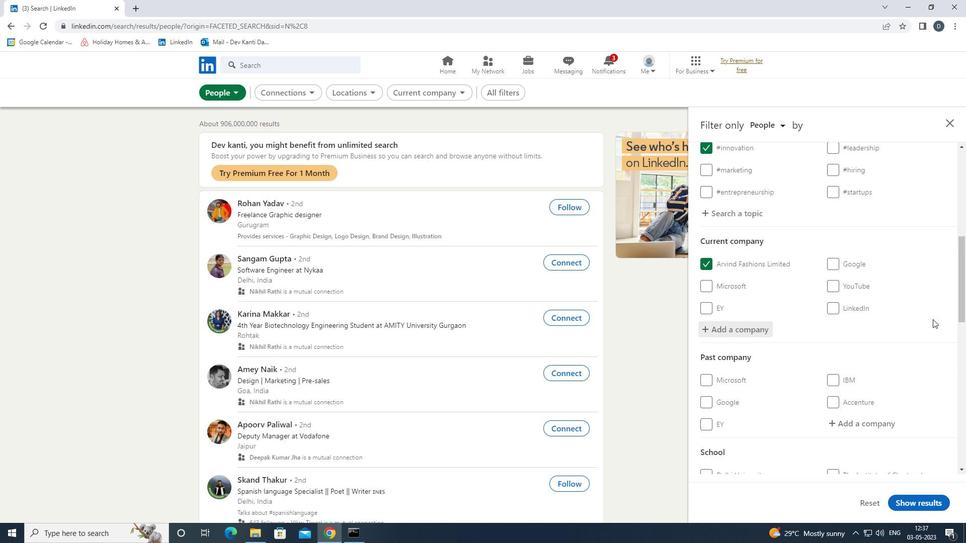
Action: Mouse moved to (926, 321)
Screenshot: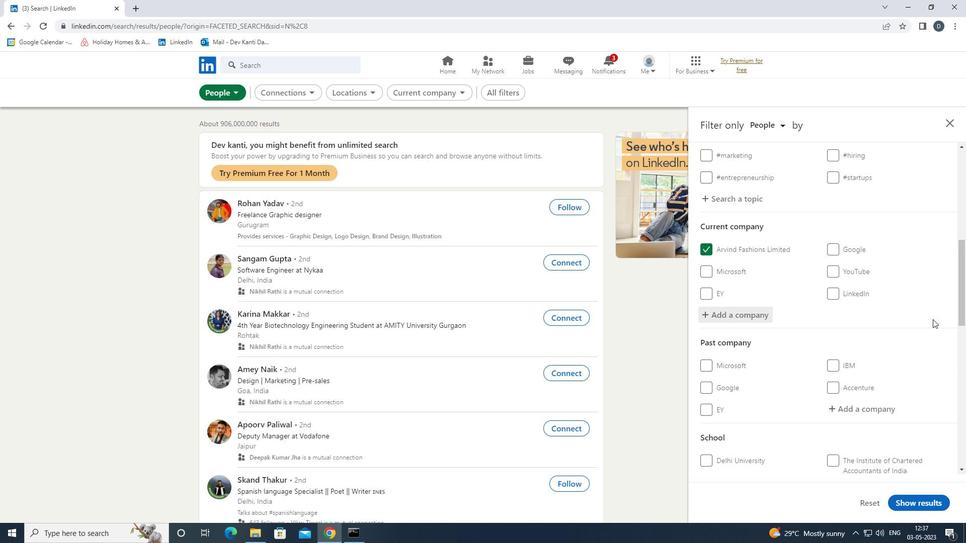 
Action: Mouse scrolled (926, 321) with delta (0, 0)
Screenshot: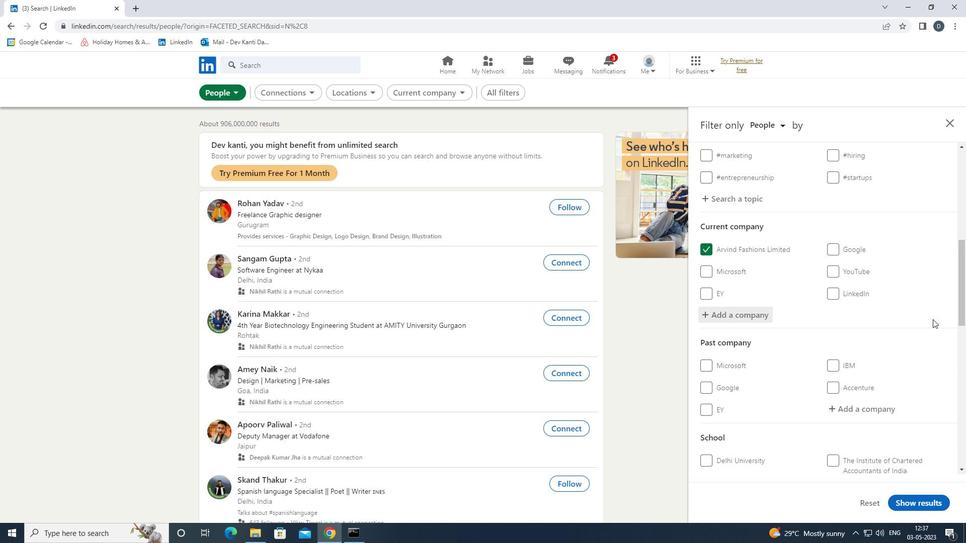 
Action: Mouse moved to (920, 324)
Screenshot: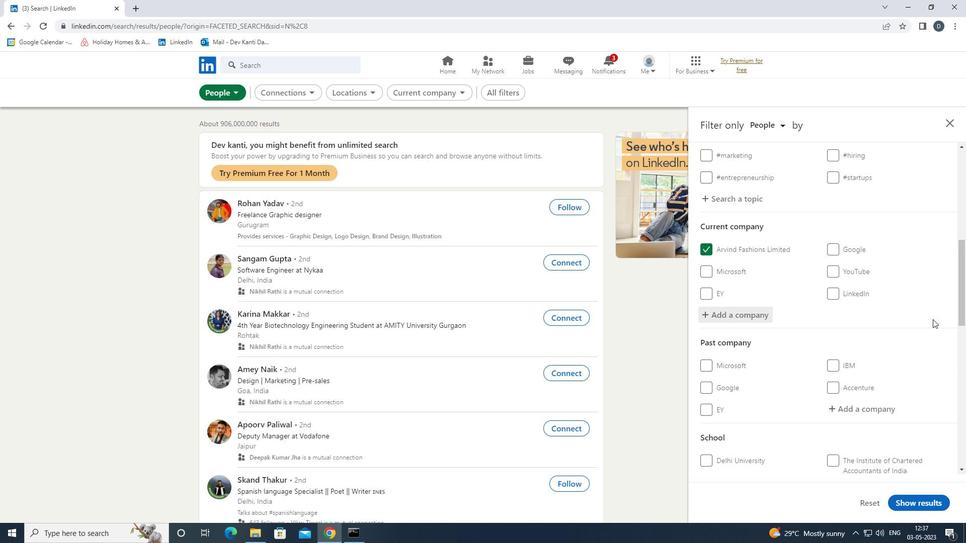
Action: Mouse scrolled (920, 323) with delta (0, 0)
Screenshot: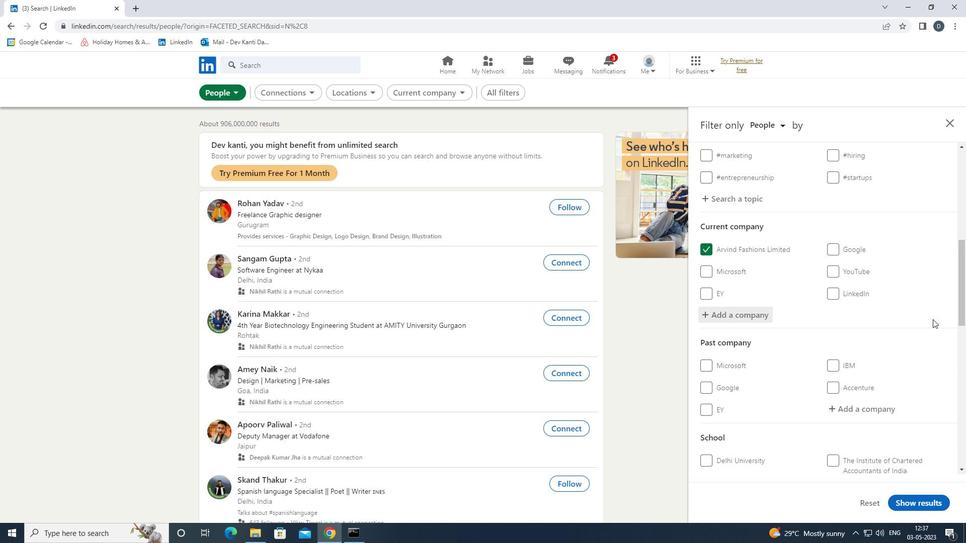 
Action: Mouse moved to (866, 354)
Screenshot: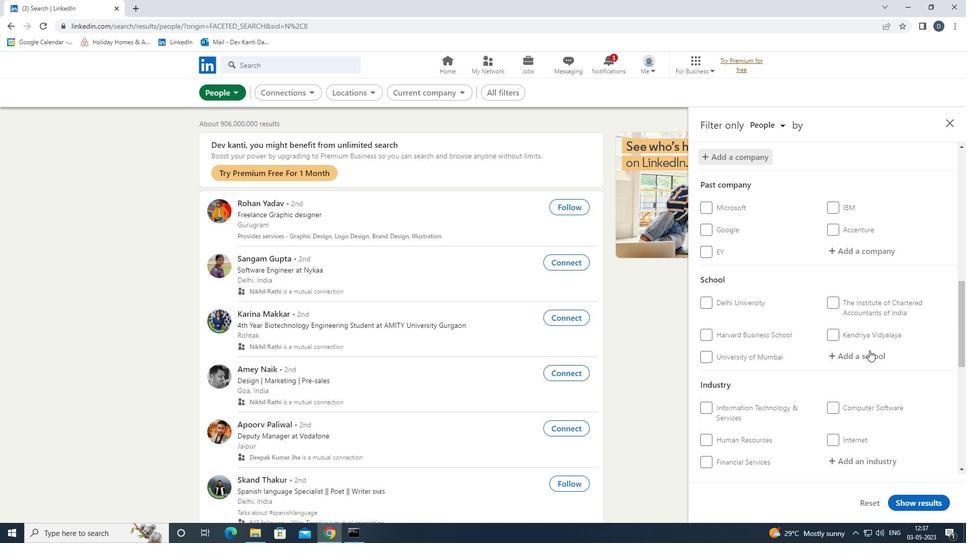 
Action: Mouse pressed left at (866, 354)
Screenshot: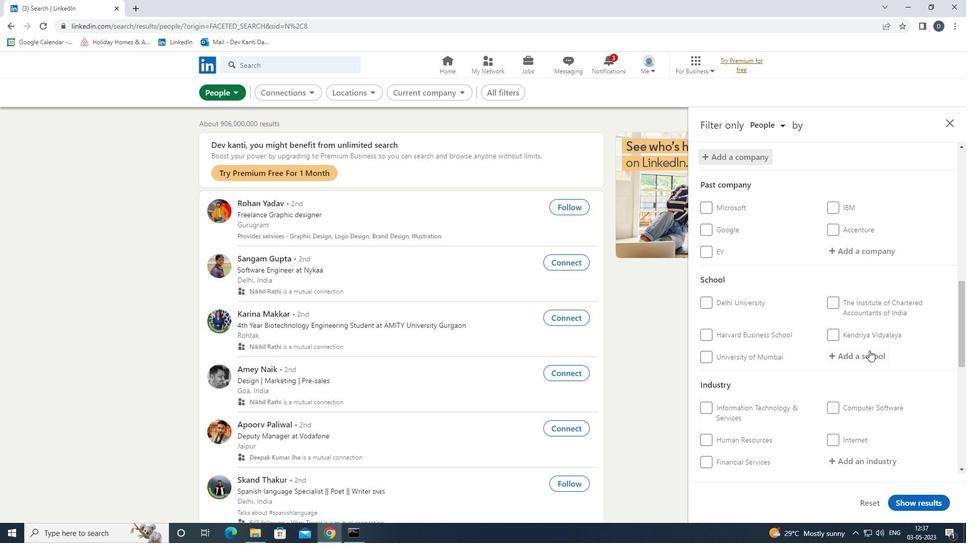 
Action: Mouse moved to (858, 355)
Screenshot: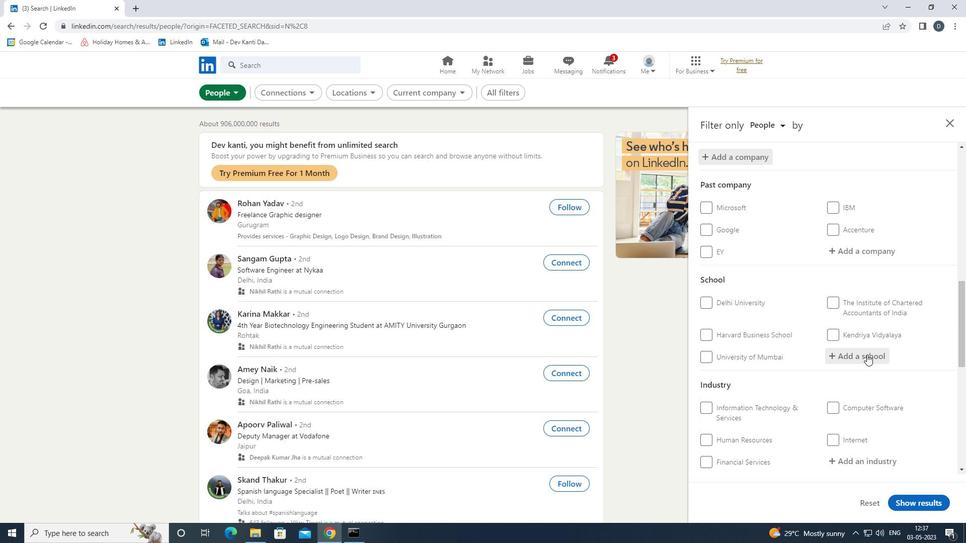 
Action: Key pressed <Key.shift>BADRUKA<Key.space><Key.down><Key.down><Key.enter>
Screenshot: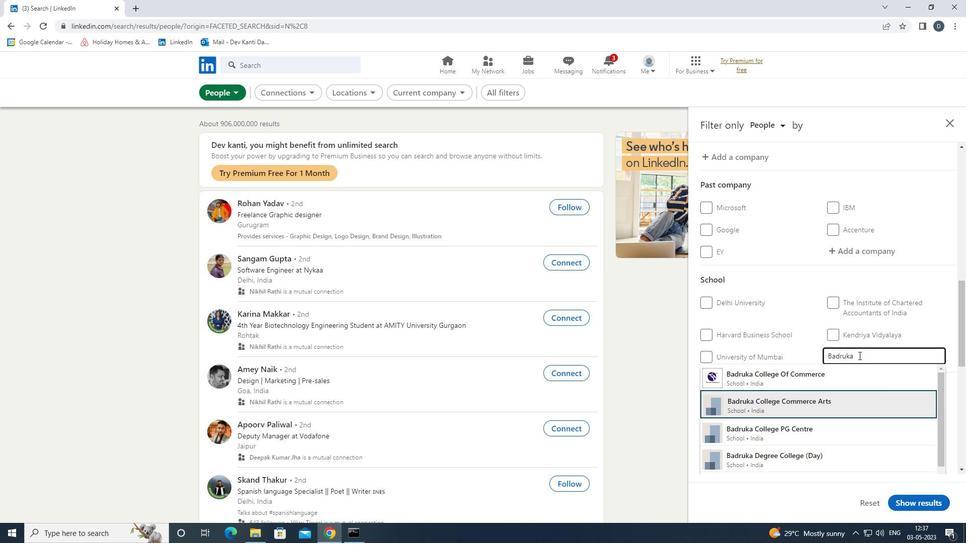 
Action: Mouse moved to (867, 364)
Screenshot: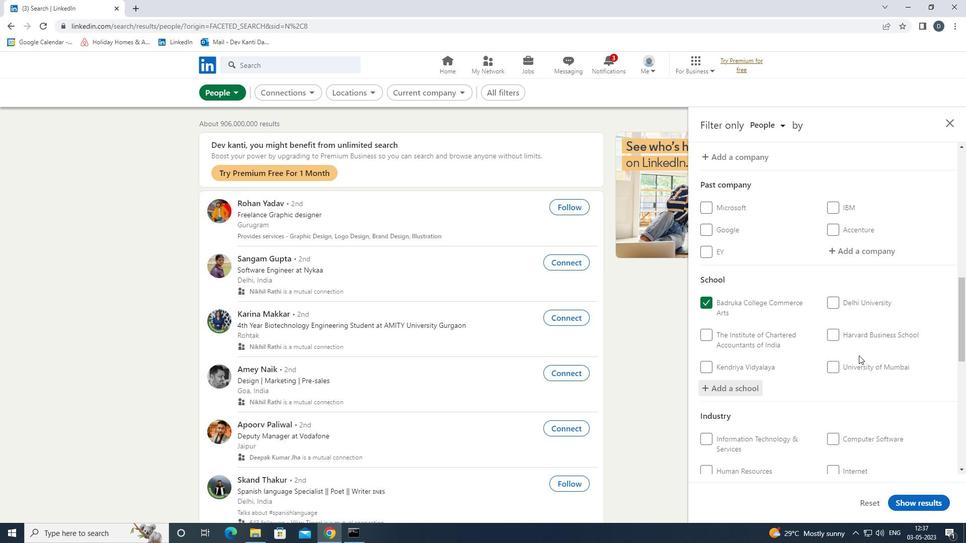 
Action: Mouse scrolled (867, 363) with delta (0, 0)
Screenshot: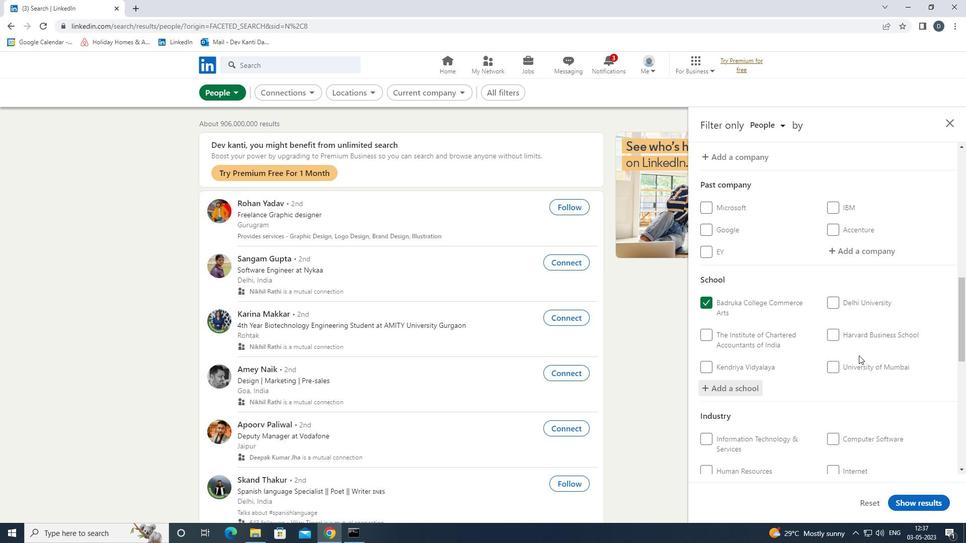 
Action: Mouse scrolled (867, 363) with delta (0, 0)
Screenshot: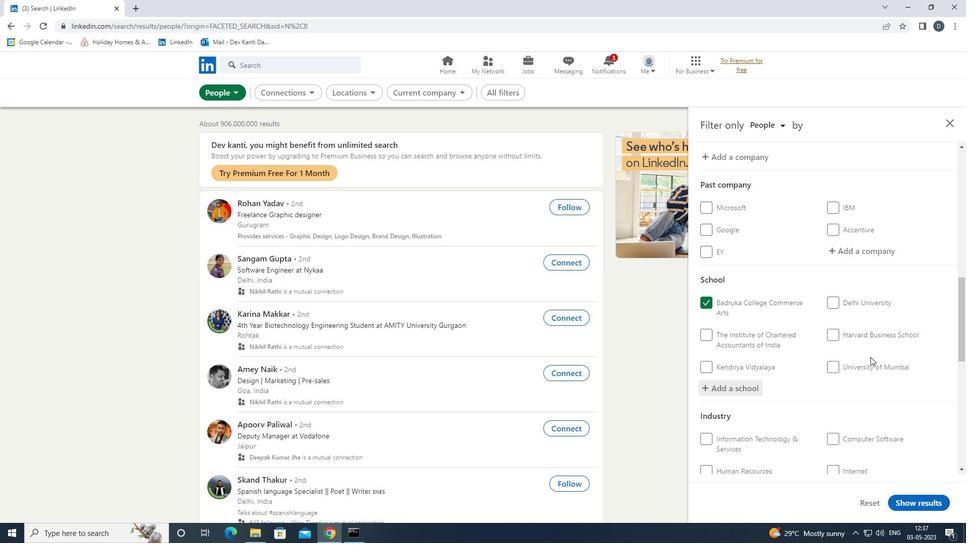 
Action: Mouse scrolled (867, 363) with delta (0, 0)
Screenshot: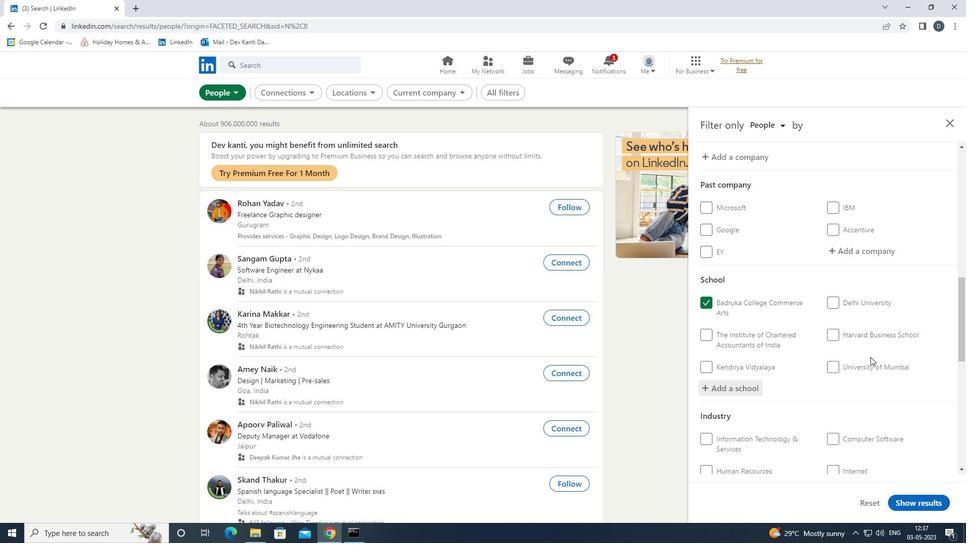 
Action: Mouse moved to (855, 341)
Screenshot: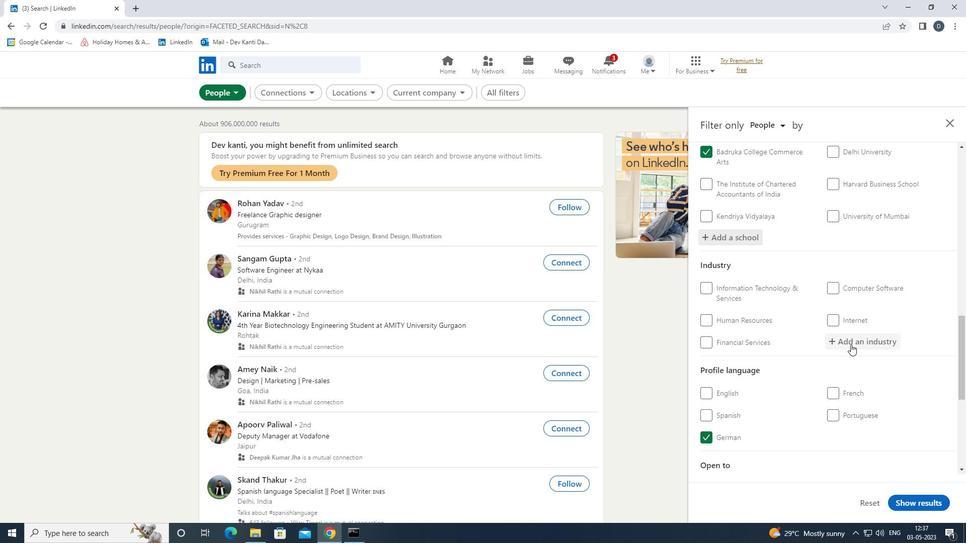 
Action: Mouse pressed left at (855, 341)
Screenshot: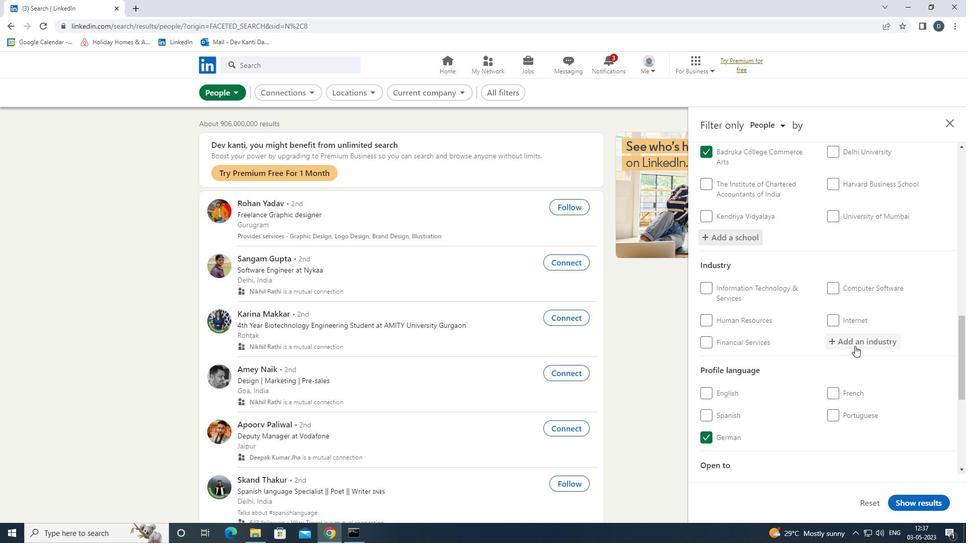 
Action: Key pressed <Key.shift>FOOTWEAR<Key.down><Key.down><Key.down><Key.down><Key.down><Key.down><Key.enter>
Screenshot: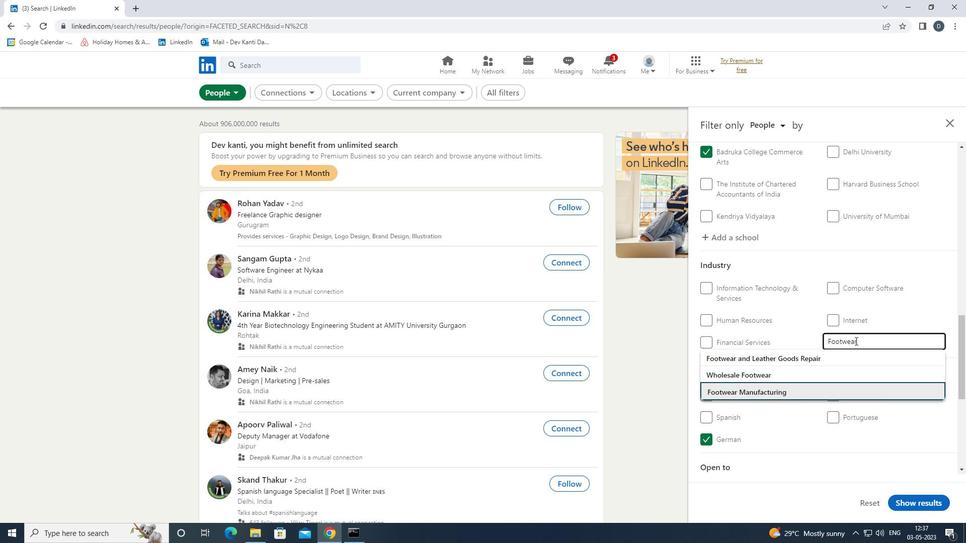 
Action: Mouse scrolled (855, 340) with delta (0, 0)
Screenshot: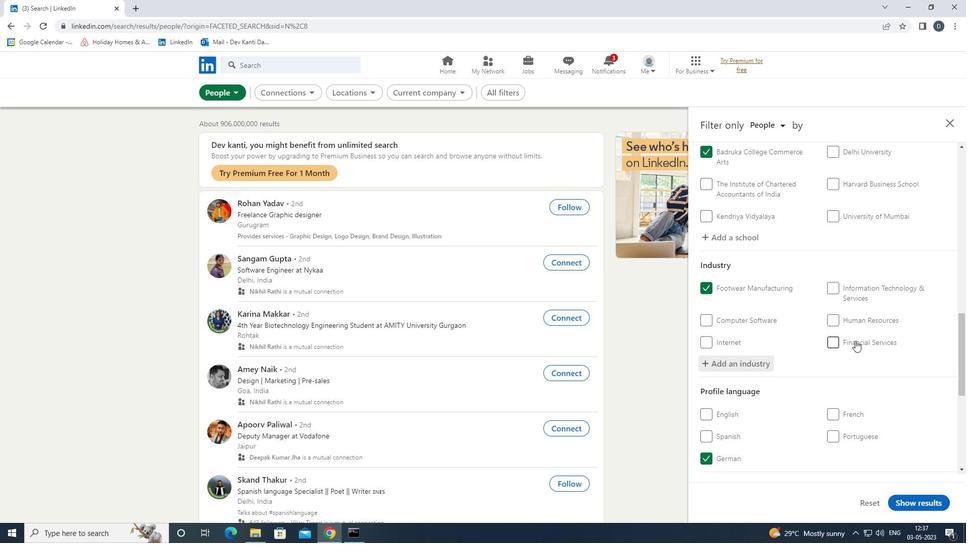 
Action: Mouse scrolled (855, 340) with delta (0, 0)
Screenshot: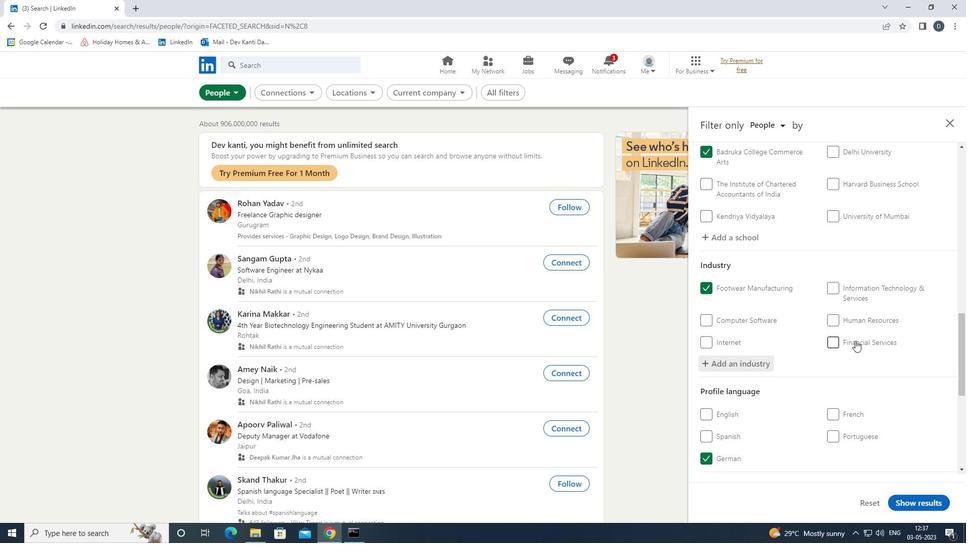 
Action: Mouse scrolled (855, 340) with delta (0, 0)
Screenshot: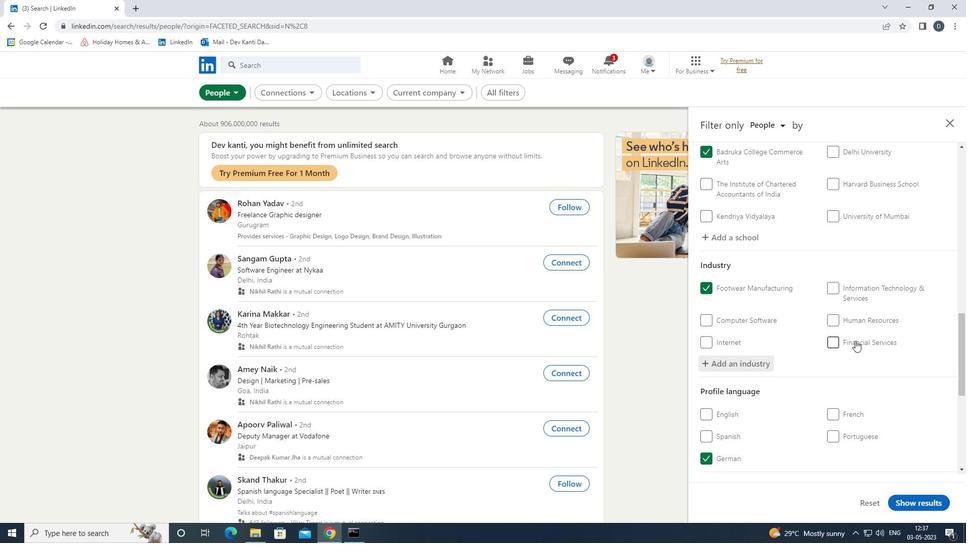 
Action: Mouse scrolled (855, 340) with delta (0, 0)
Screenshot: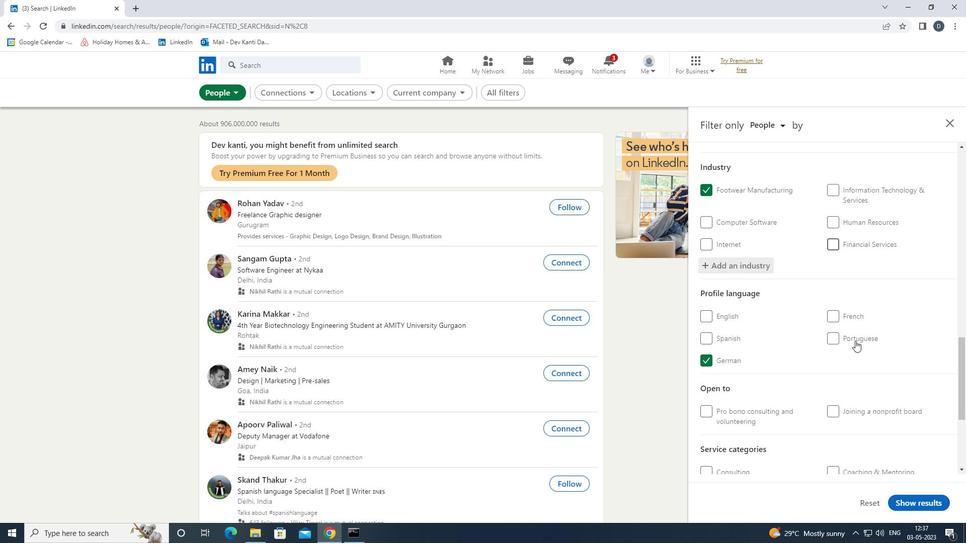
Action: Mouse scrolled (855, 340) with delta (0, 0)
Screenshot: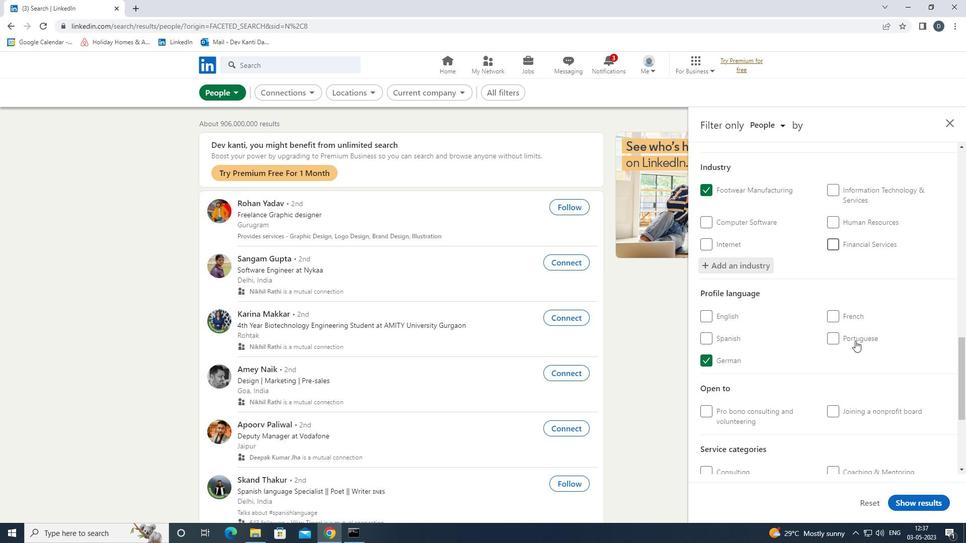 
Action: Mouse moved to (858, 367)
Screenshot: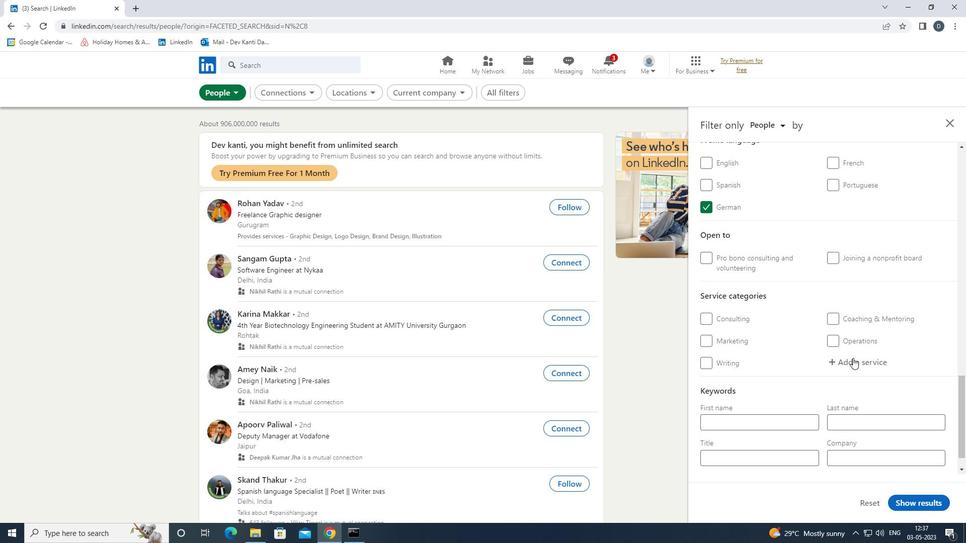 
Action: Mouse pressed left at (858, 367)
Screenshot: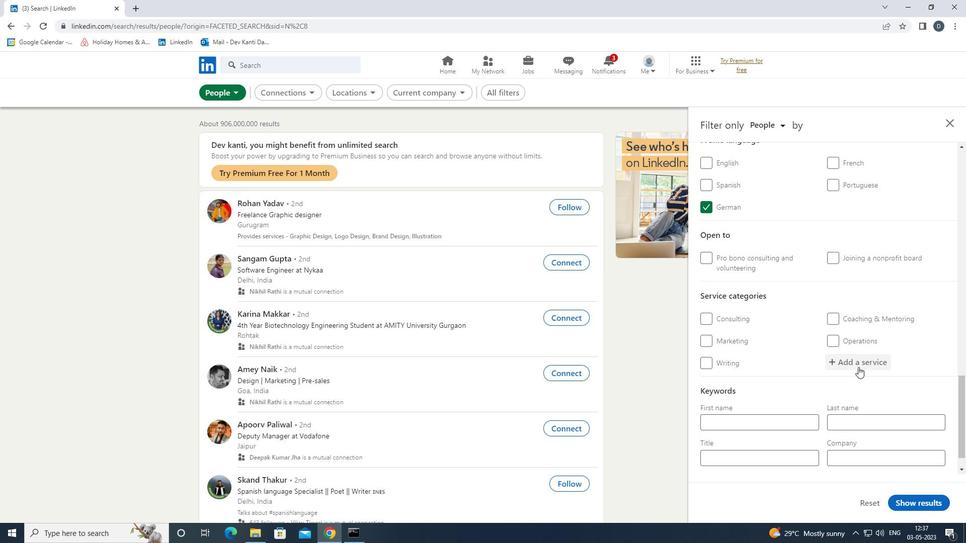 
Action: Mouse moved to (853, 367)
Screenshot: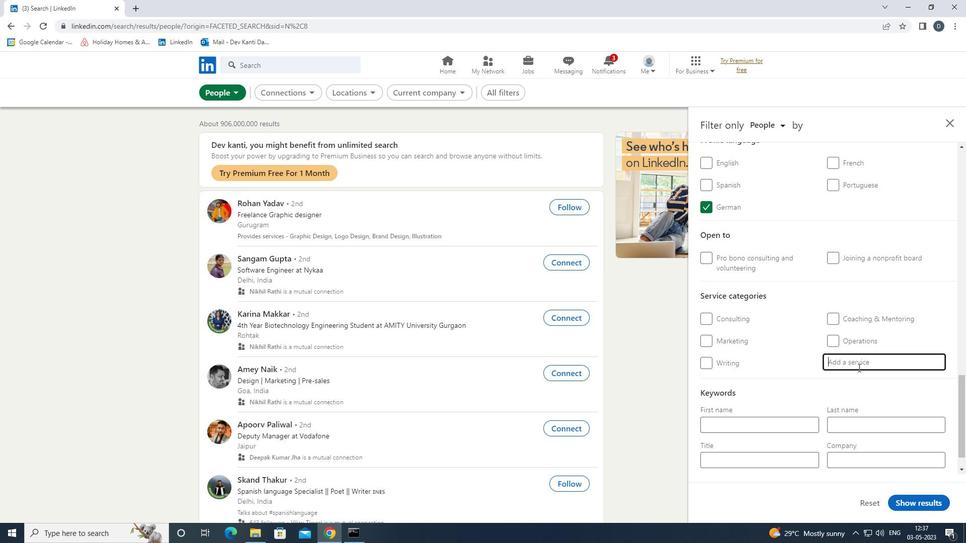 
Action: Key pressed <Key.shift>HOME<Key.backspace>E<Key.down><Key.enter>
Screenshot: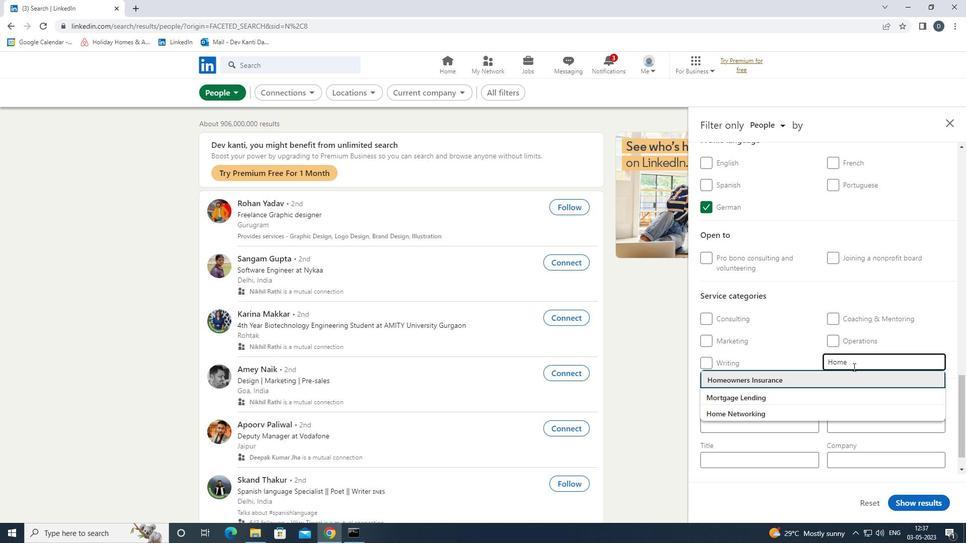 
Action: Mouse moved to (853, 366)
Screenshot: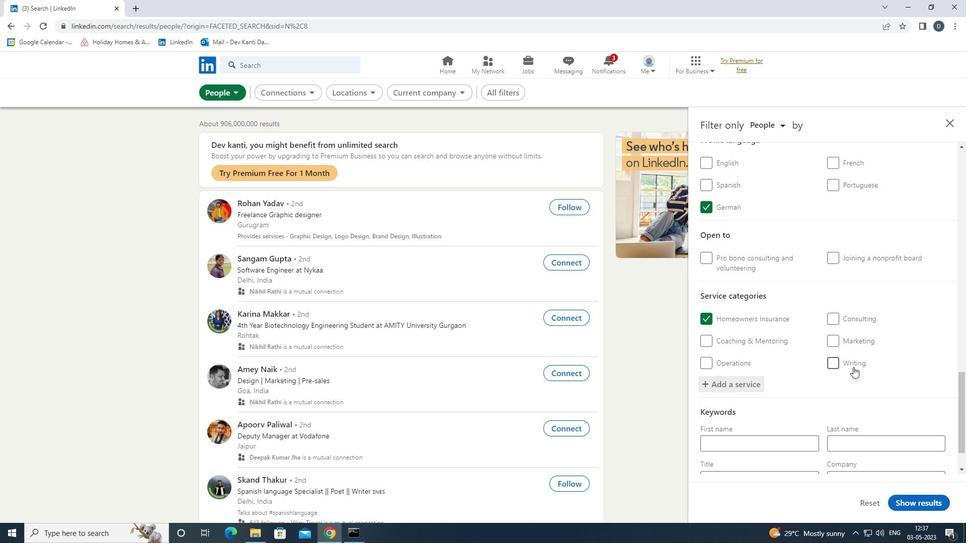
Action: Mouse scrolled (853, 366) with delta (0, 0)
Screenshot: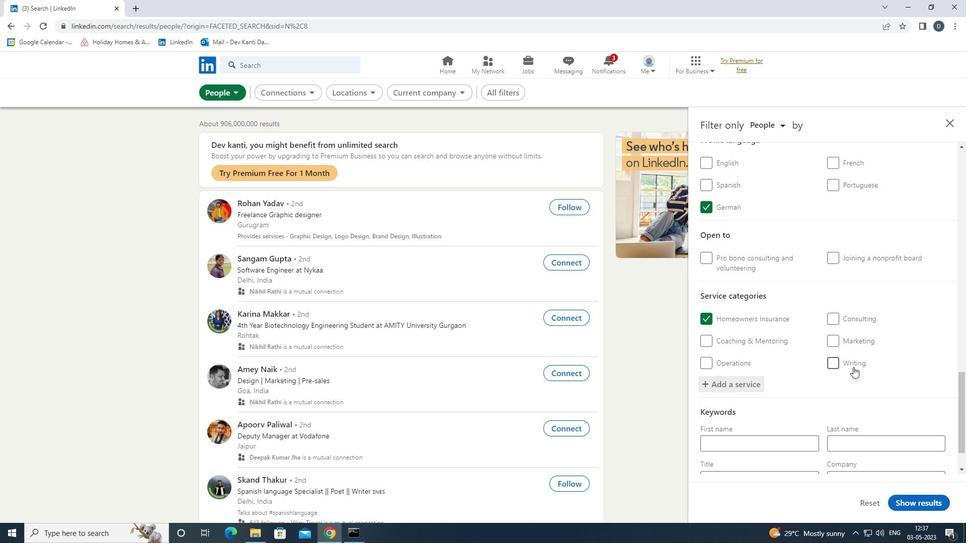 
Action: Mouse scrolled (853, 366) with delta (0, 0)
Screenshot: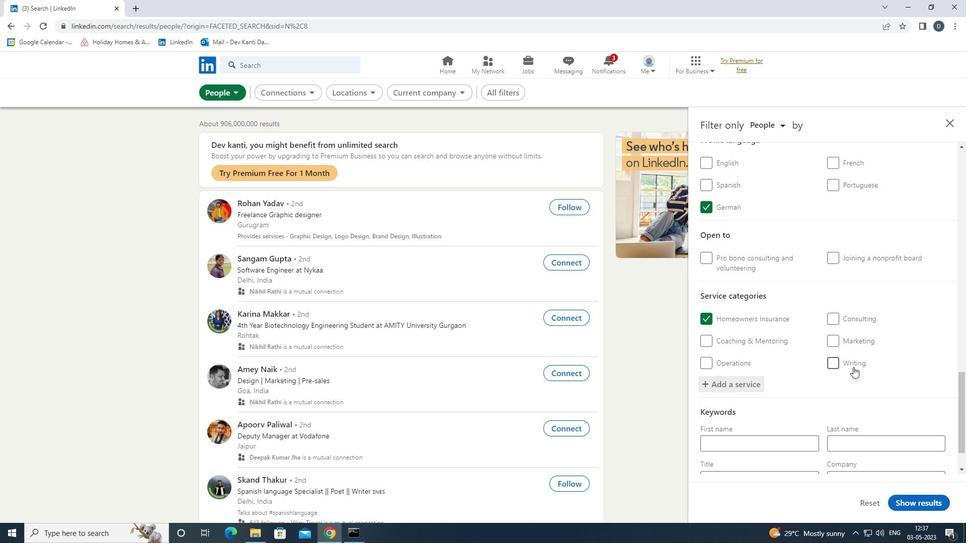 
Action: Mouse scrolled (853, 366) with delta (0, 0)
Screenshot: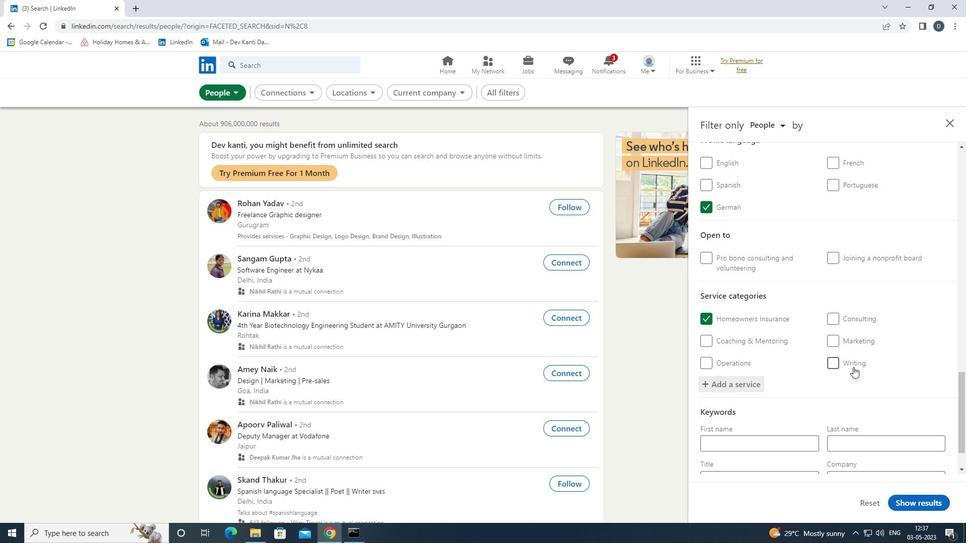 
Action: Mouse moved to (852, 367)
Screenshot: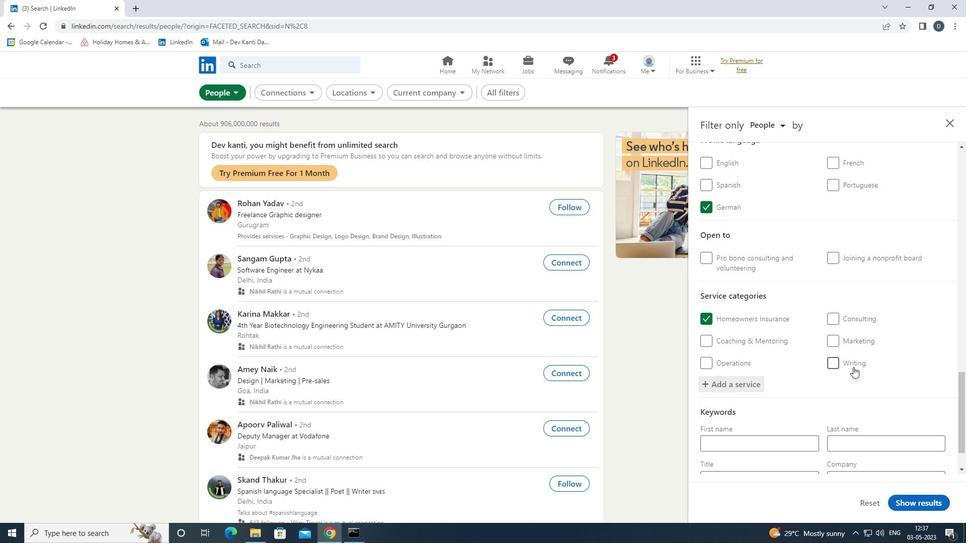 
Action: Mouse scrolled (852, 366) with delta (0, 0)
Screenshot: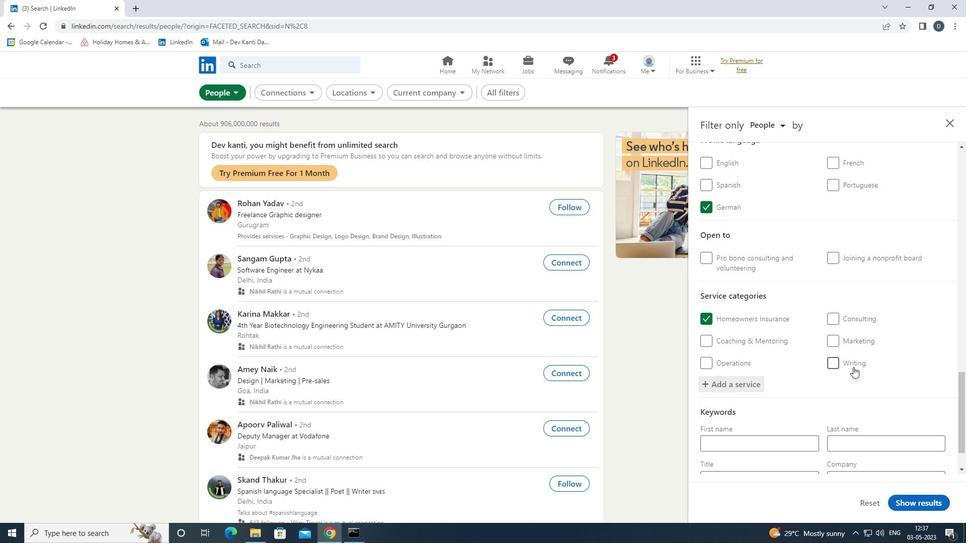 
Action: Mouse moved to (844, 371)
Screenshot: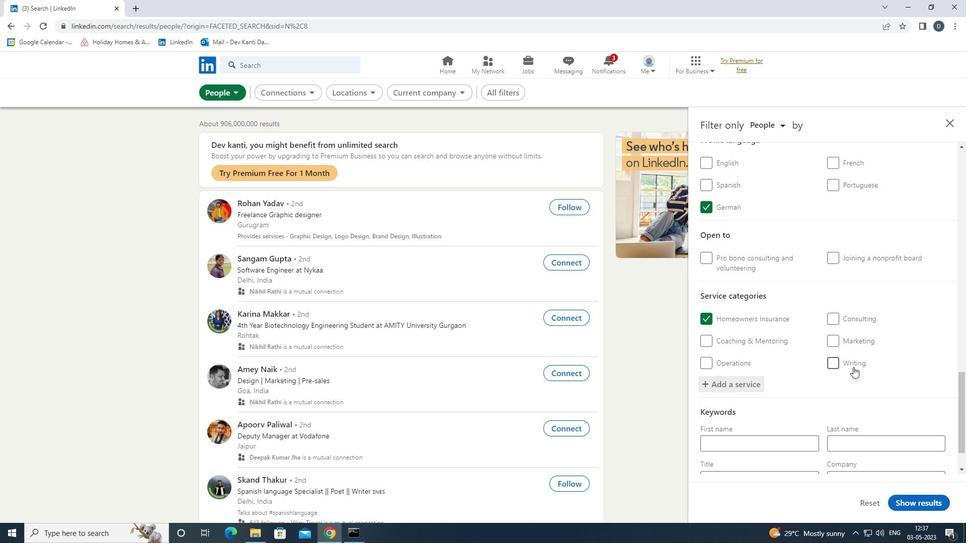 
Action: Mouse scrolled (844, 371) with delta (0, 0)
Screenshot: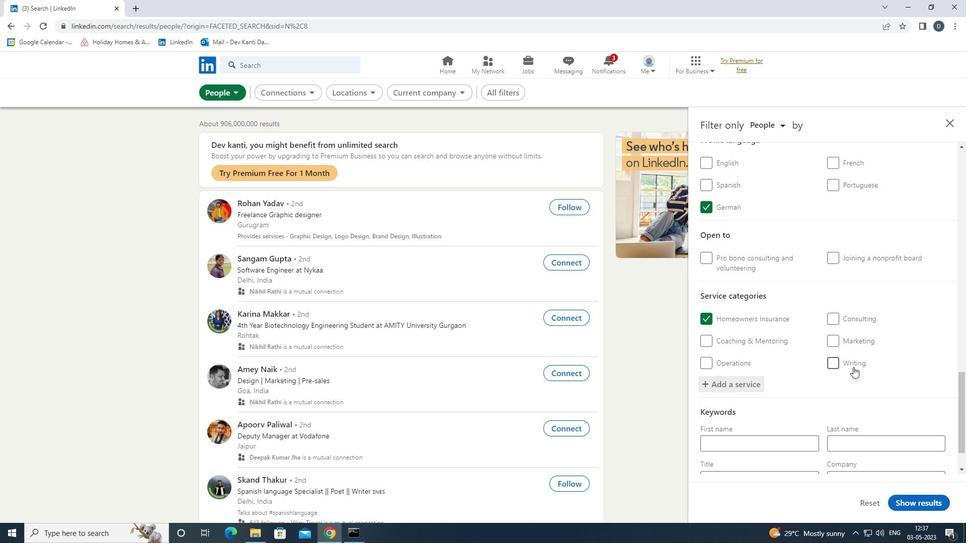 
Action: Mouse moved to (728, 430)
Screenshot: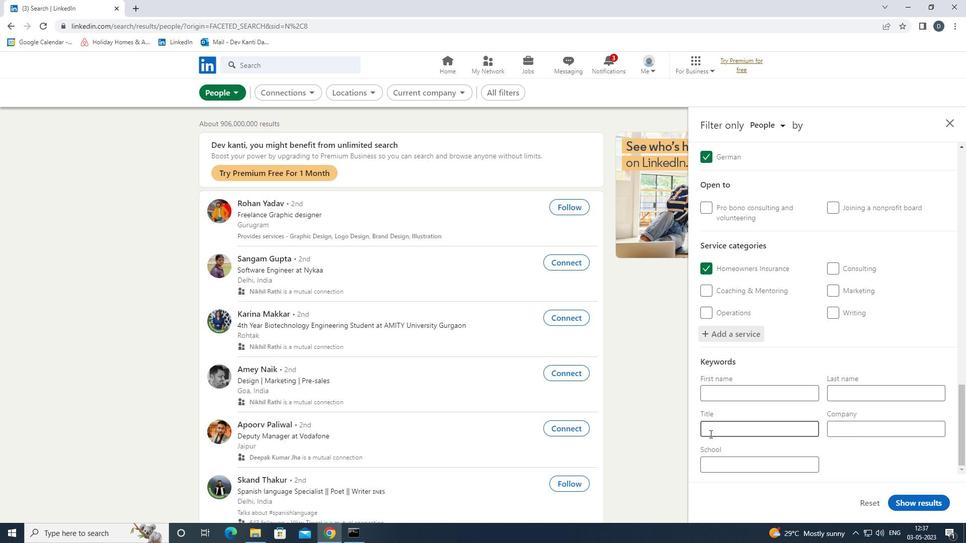 
Action: Mouse pressed left at (728, 430)
Screenshot: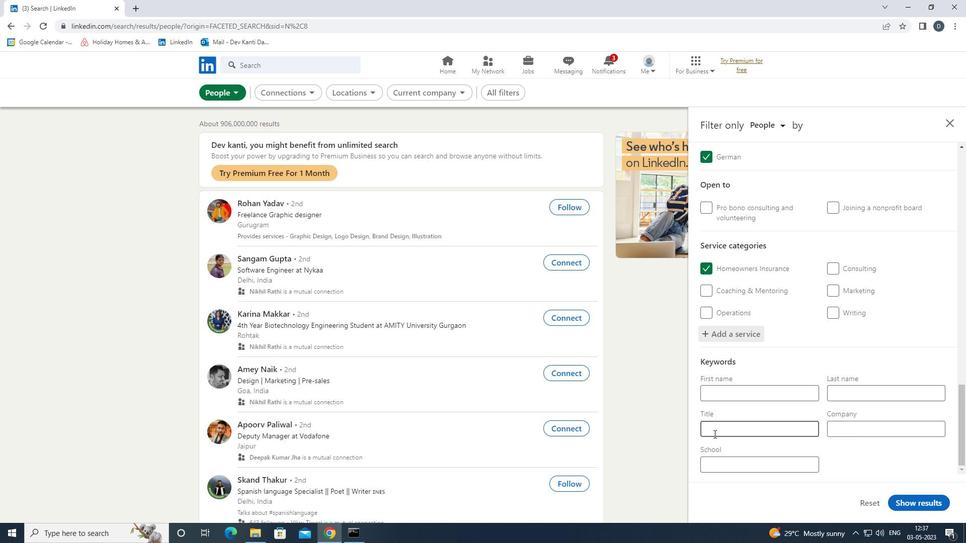 
Action: Key pressed <Key.shift>SPEECH<Key.space><Key.shift>PATHOLOGIST
Screenshot: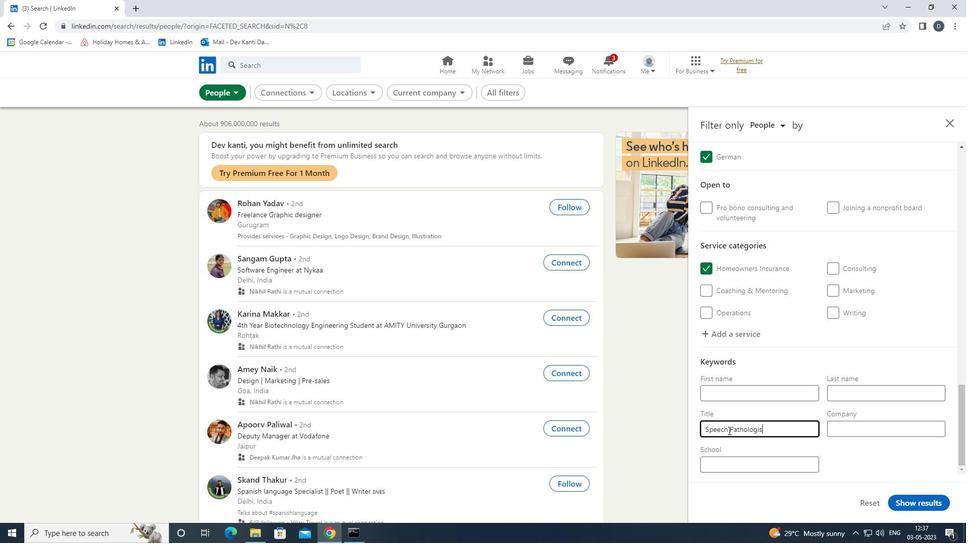 
Action: Mouse moved to (936, 499)
Screenshot: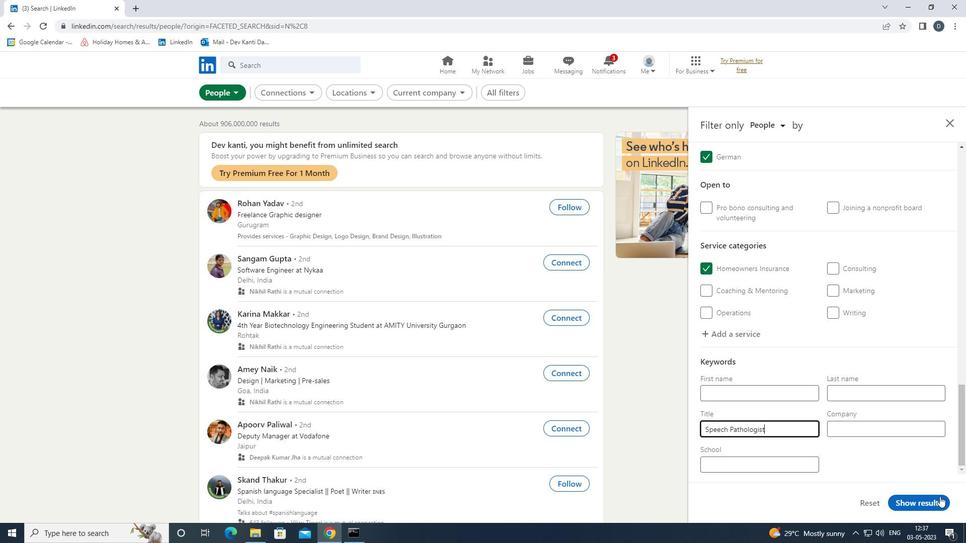 
Action: Mouse pressed left at (936, 499)
Screenshot: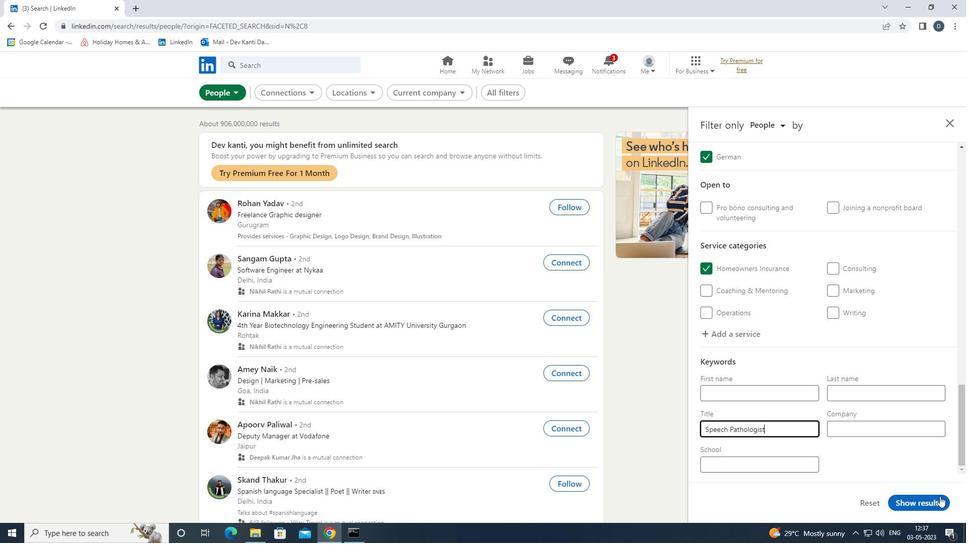 
Action: Mouse moved to (358, 96)
Screenshot: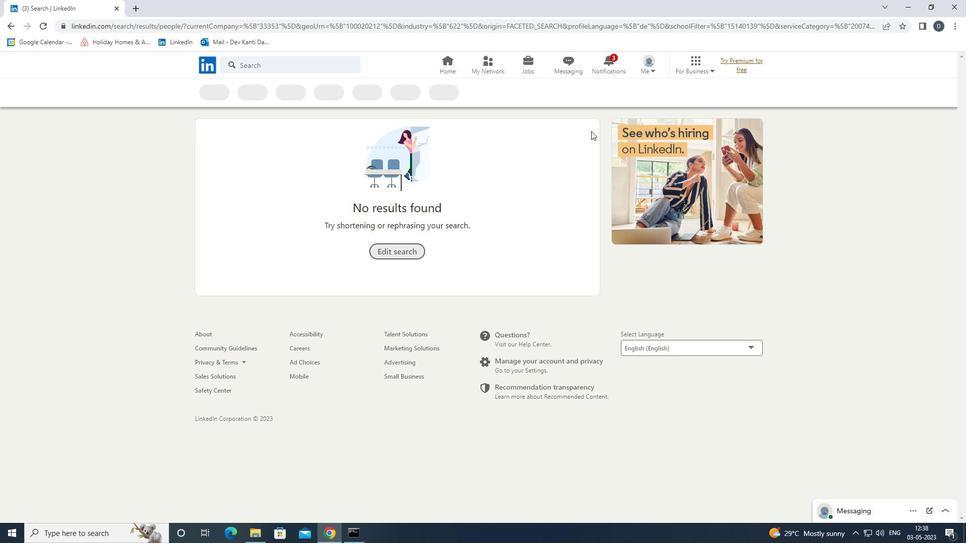 
